 Task: Send an email with the signature Emma Green with the subject 'Request for a new project' and the message 'I am sorry for any inconvenience this may have caused and will work to resolve the issue promptly.' from softage.1@softage.net to softage.3@softage.net and softage.4@softage.net with an attached document Feasibility_assessment.pdf
Action: Key pressed n
Screenshot: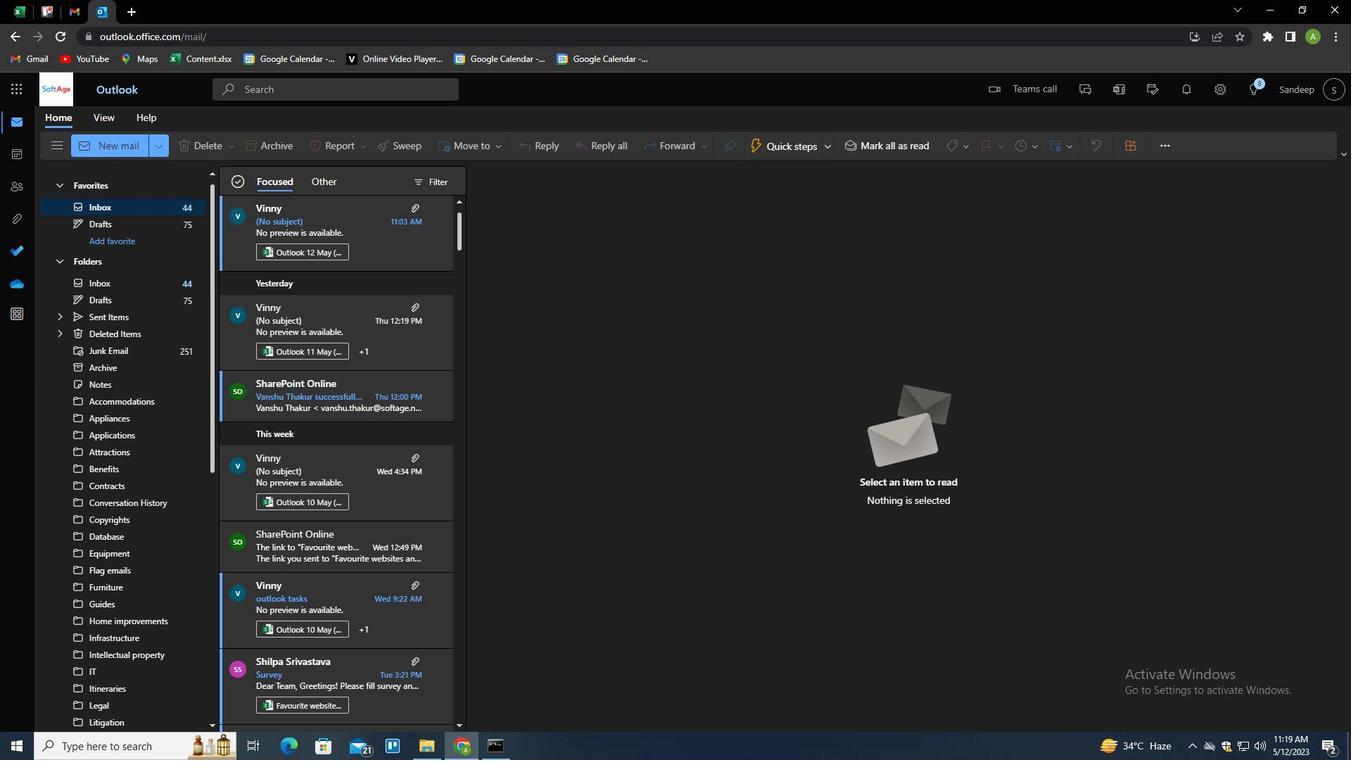 
Action: Mouse moved to (944, 142)
Screenshot: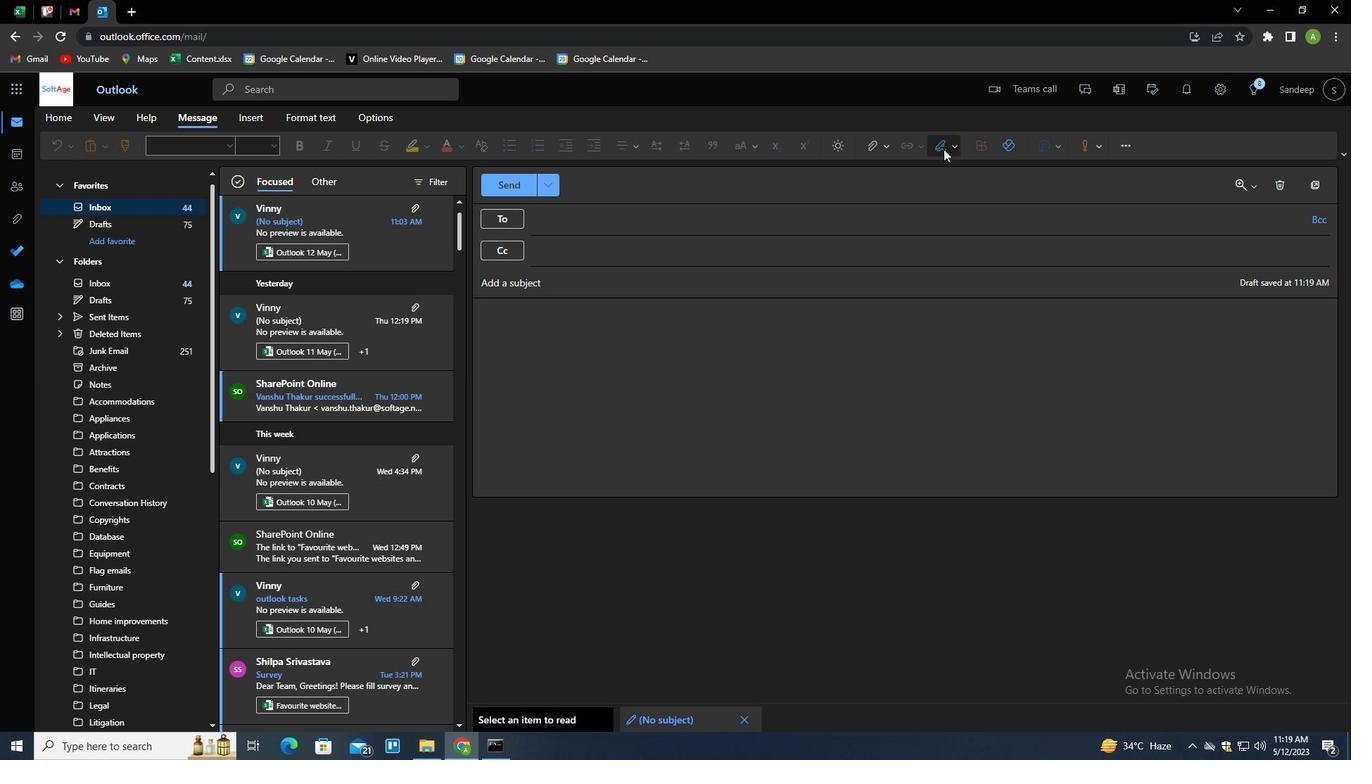 
Action: Mouse pressed left at (944, 142)
Screenshot: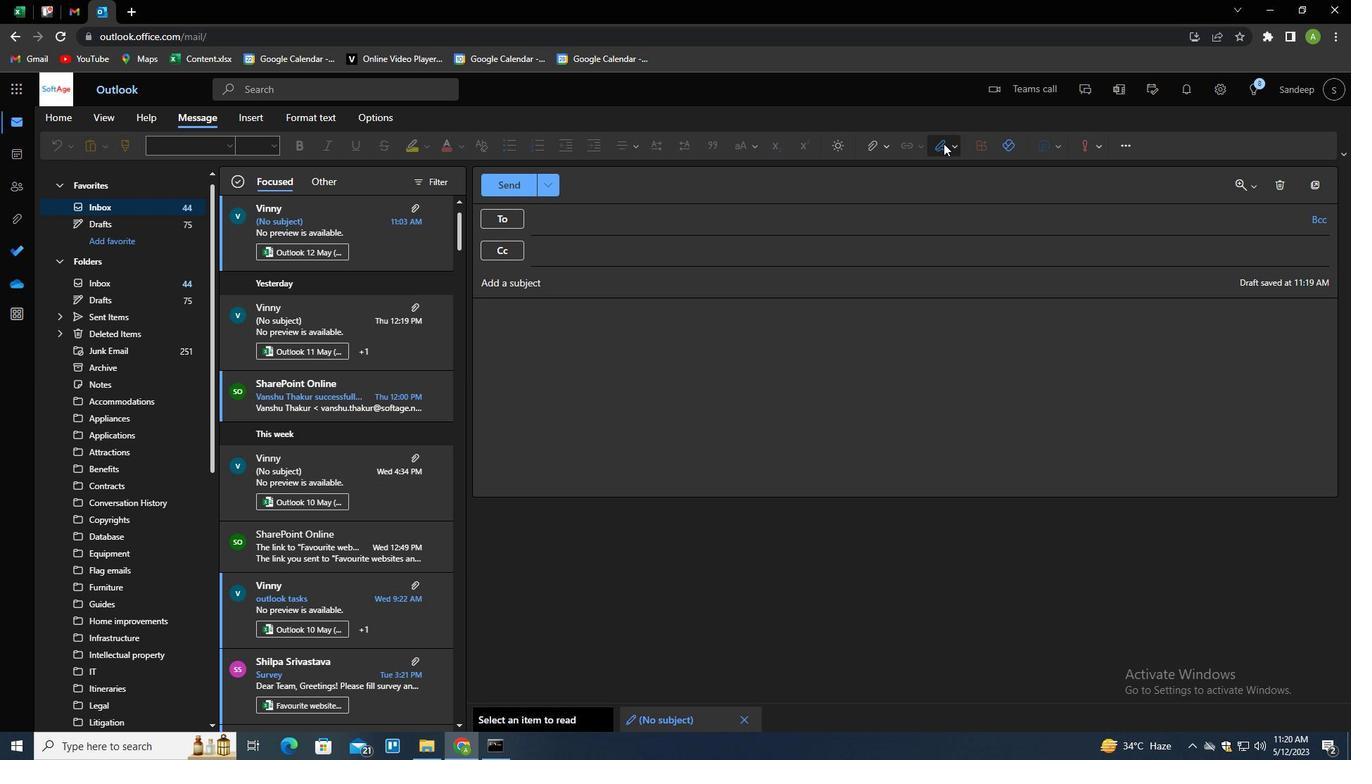 
Action: Mouse moved to (930, 200)
Screenshot: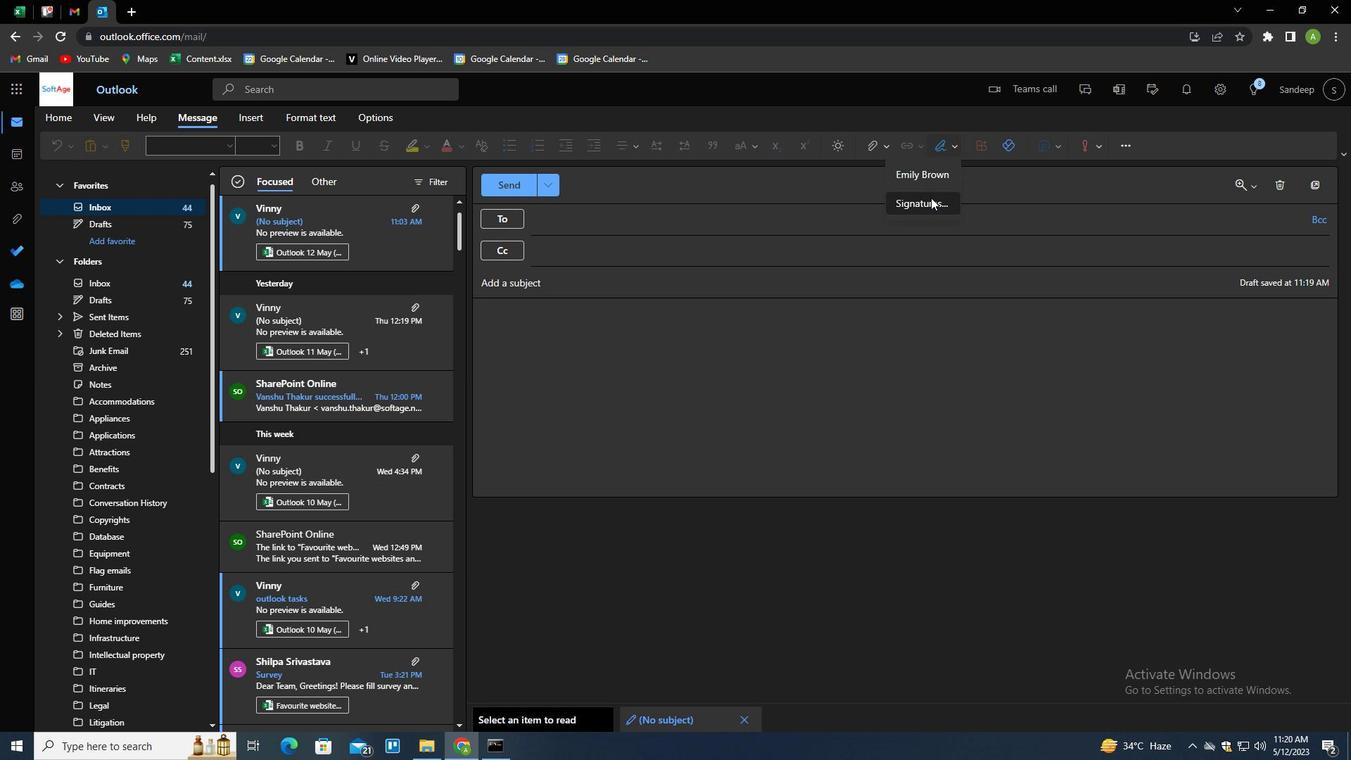 
Action: Mouse pressed left at (930, 200)
Screenshot: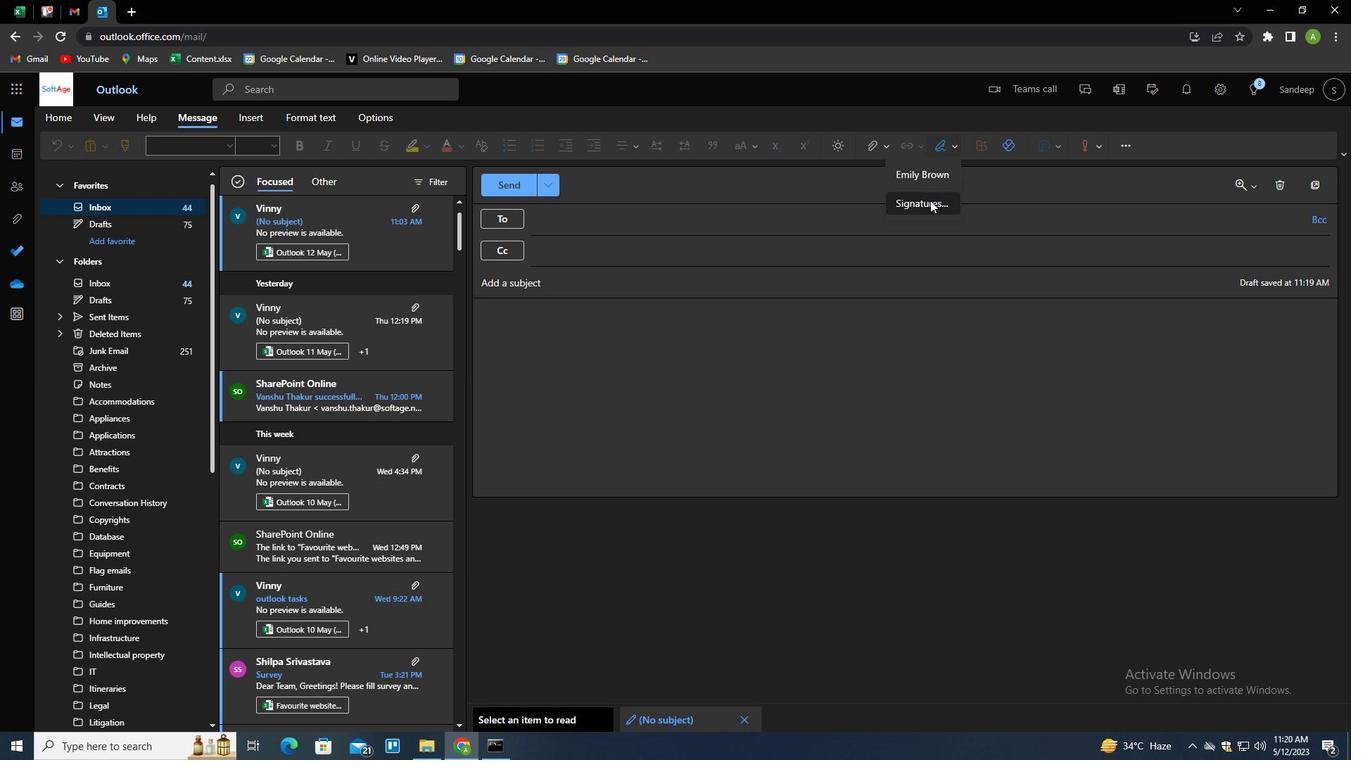 
Action: Mouse moved to (938, 254)
Screenshot: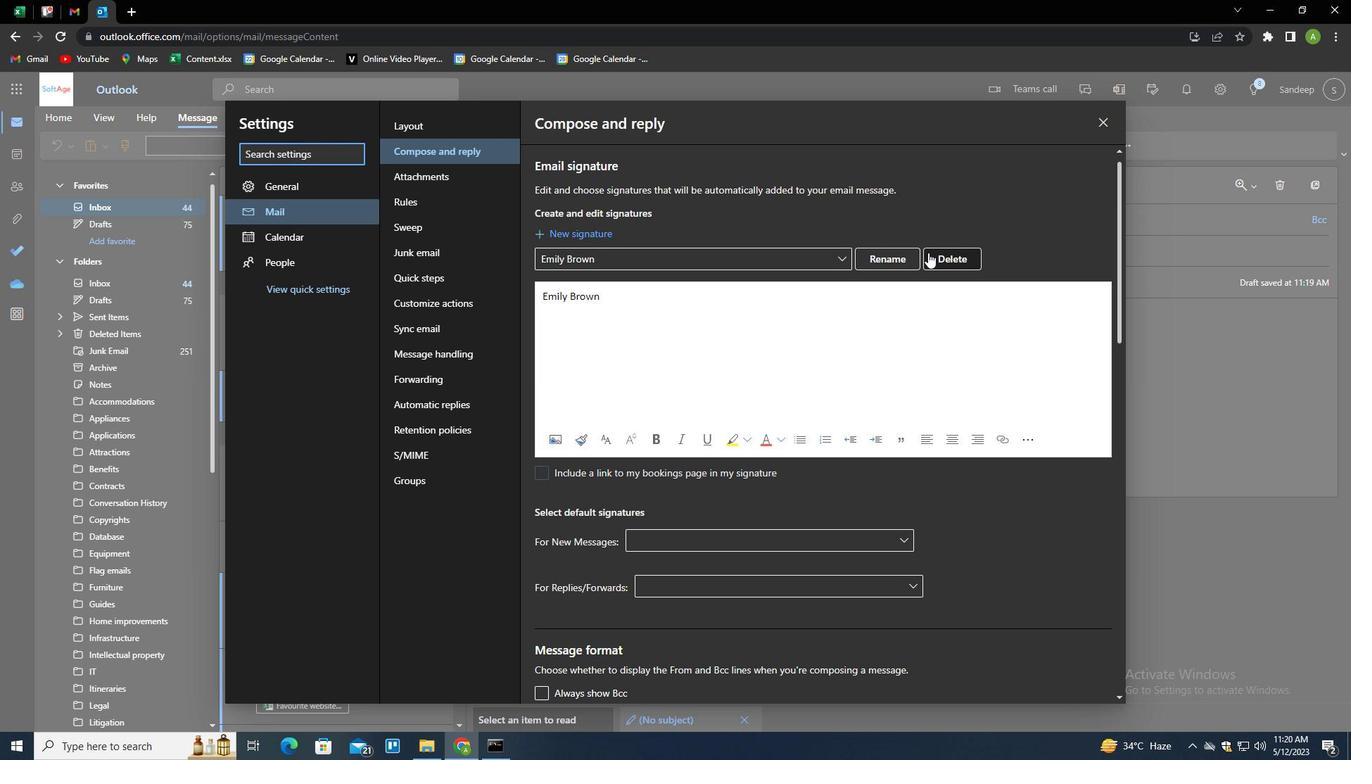 
Action: Mouse pressed left at (938, 254)
Screenshot: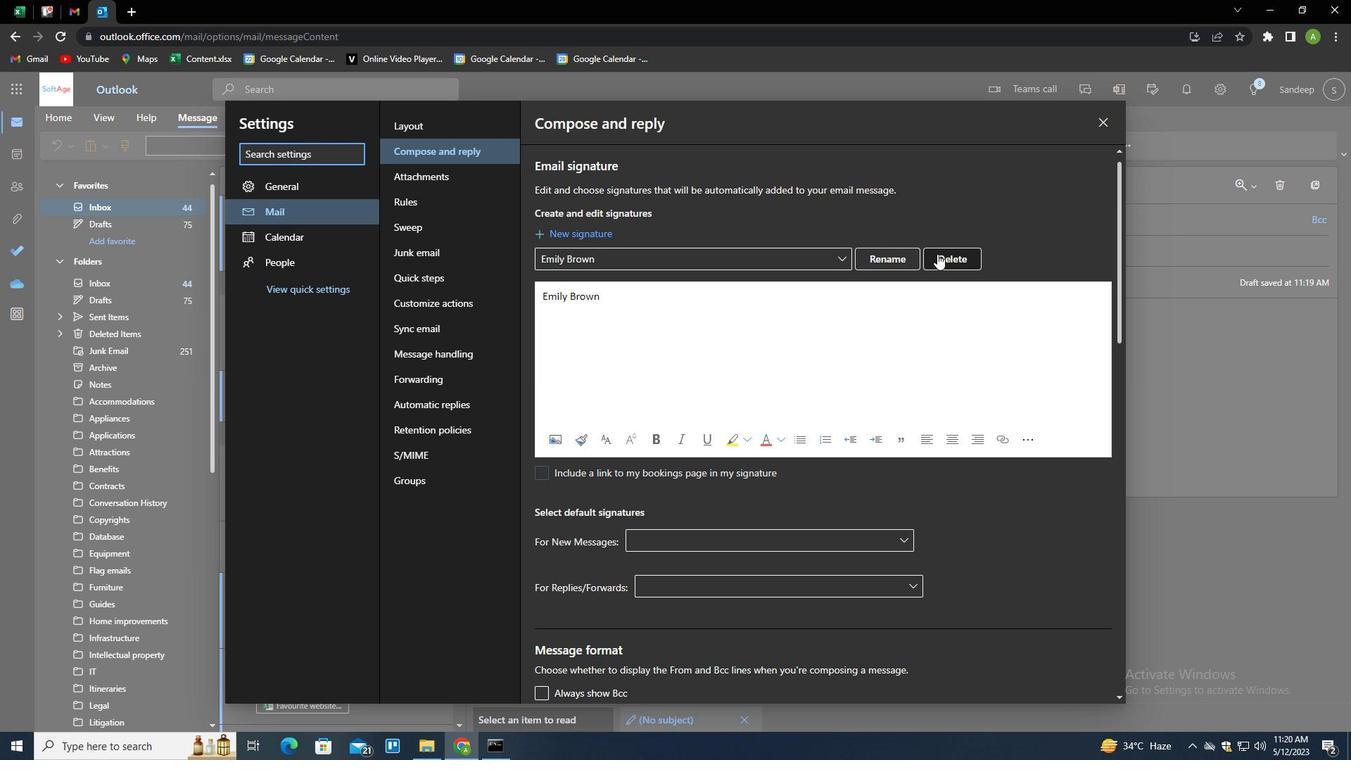 
Action: Mouse moved to (914, 261)
Screenshot: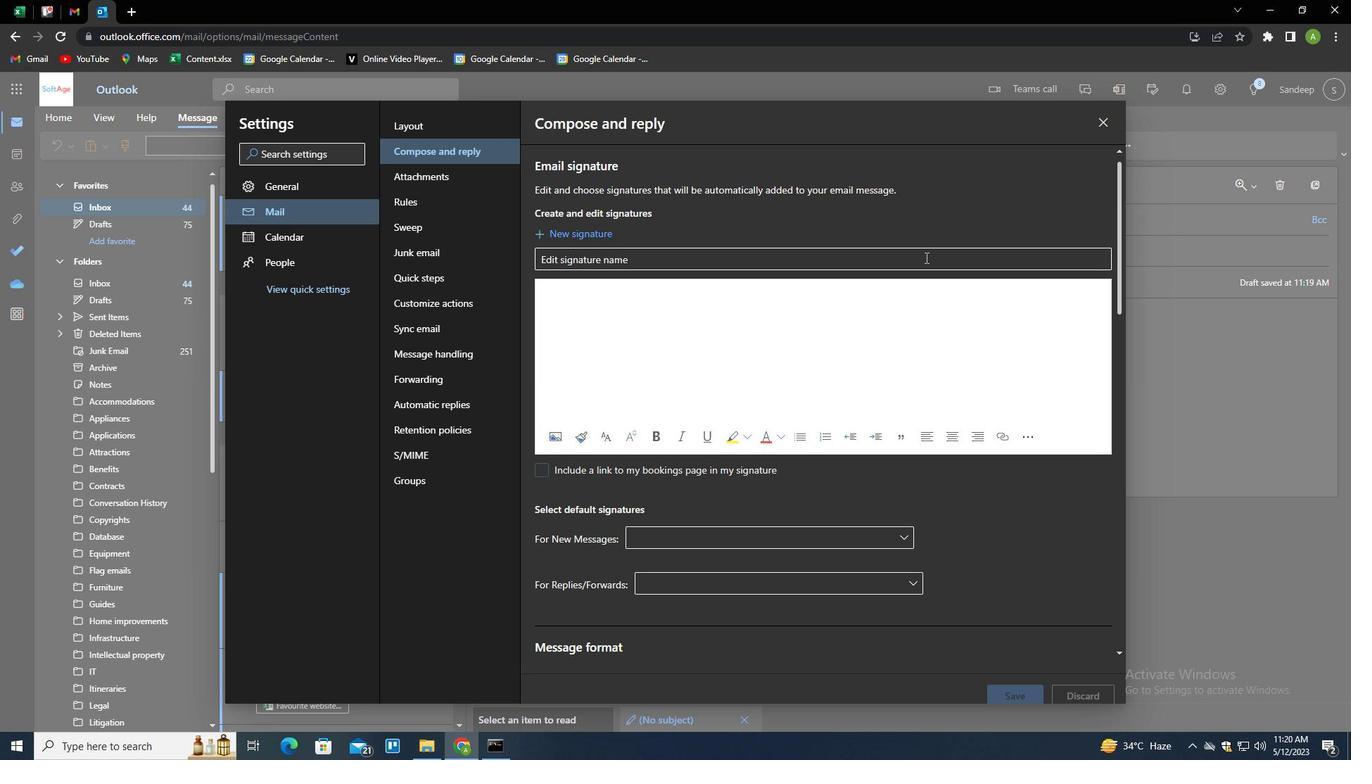 
Action: Mouse pressed left at (914, 261)
Screenshot: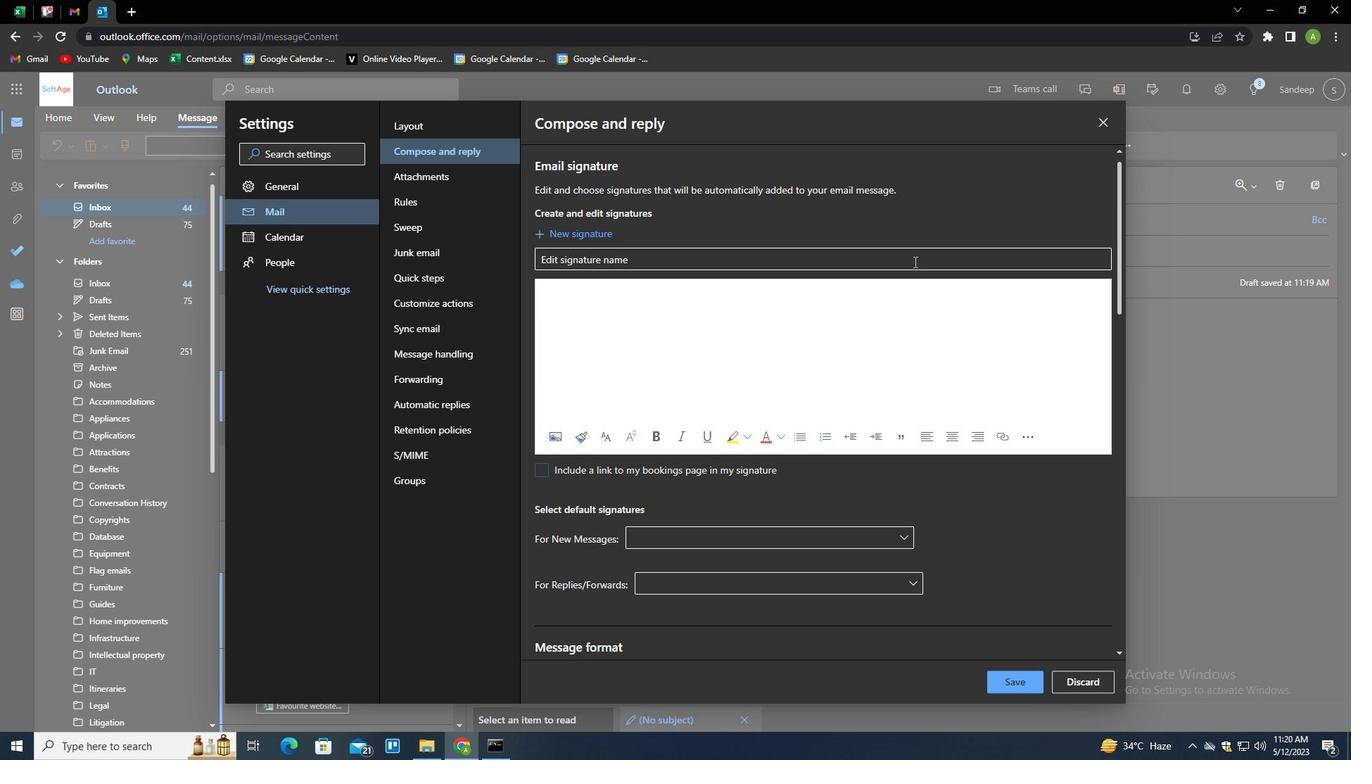 
Action: Key pressed <Key.shift>EMMA<Key.space><Key.shift>GREEN<Key.tab><Key.shift><Key.shift><Key.shift><Key.shift><Key.shift><Key.shift><Key.shift><Key.shift>EMMA<Key.space><Key.shift><Key.shift><Key.shift><Key.shift><Key.shift><Key.shift><Key.shift><Key.shift>GREEN
Screenshot: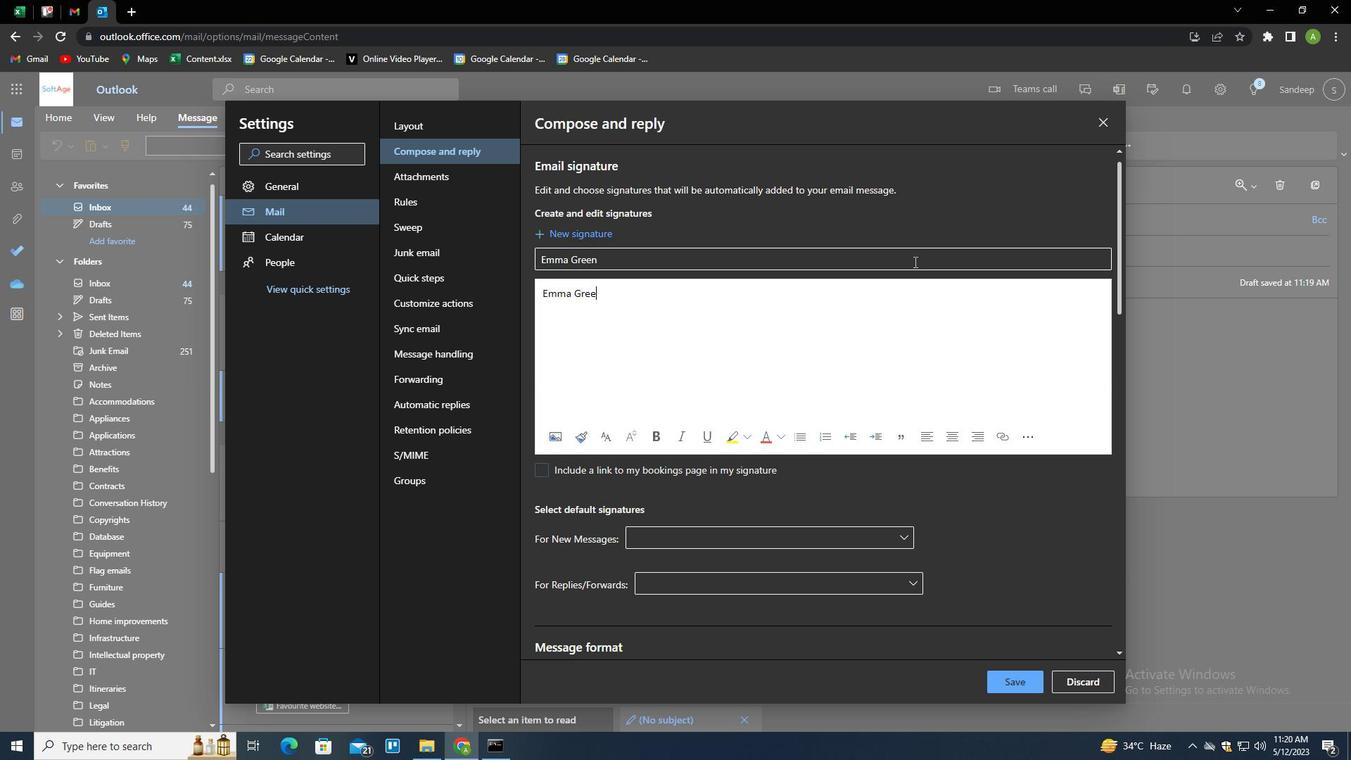 
Action: Mouse moved to (1018, 684)
Screenshot: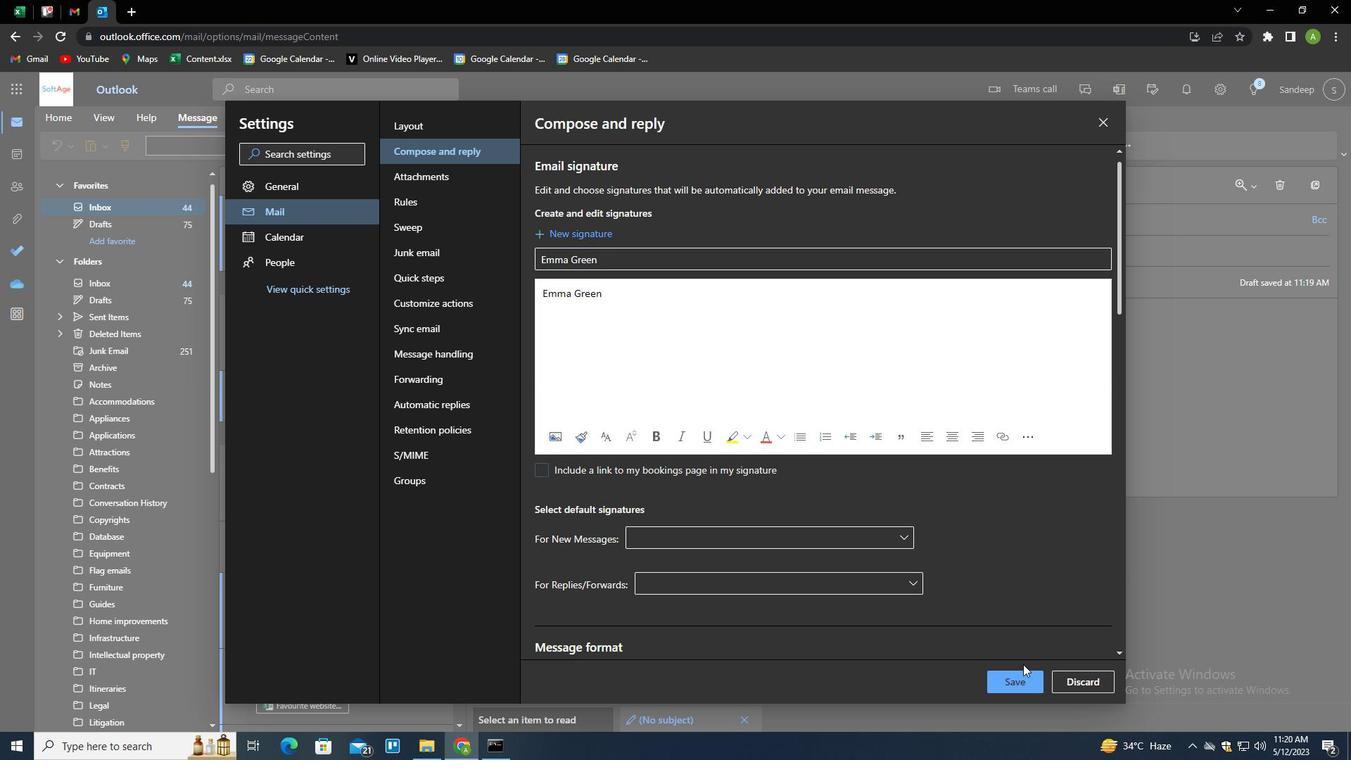 
Action: Mouse pressed left at (1018, 684)
Screenshot: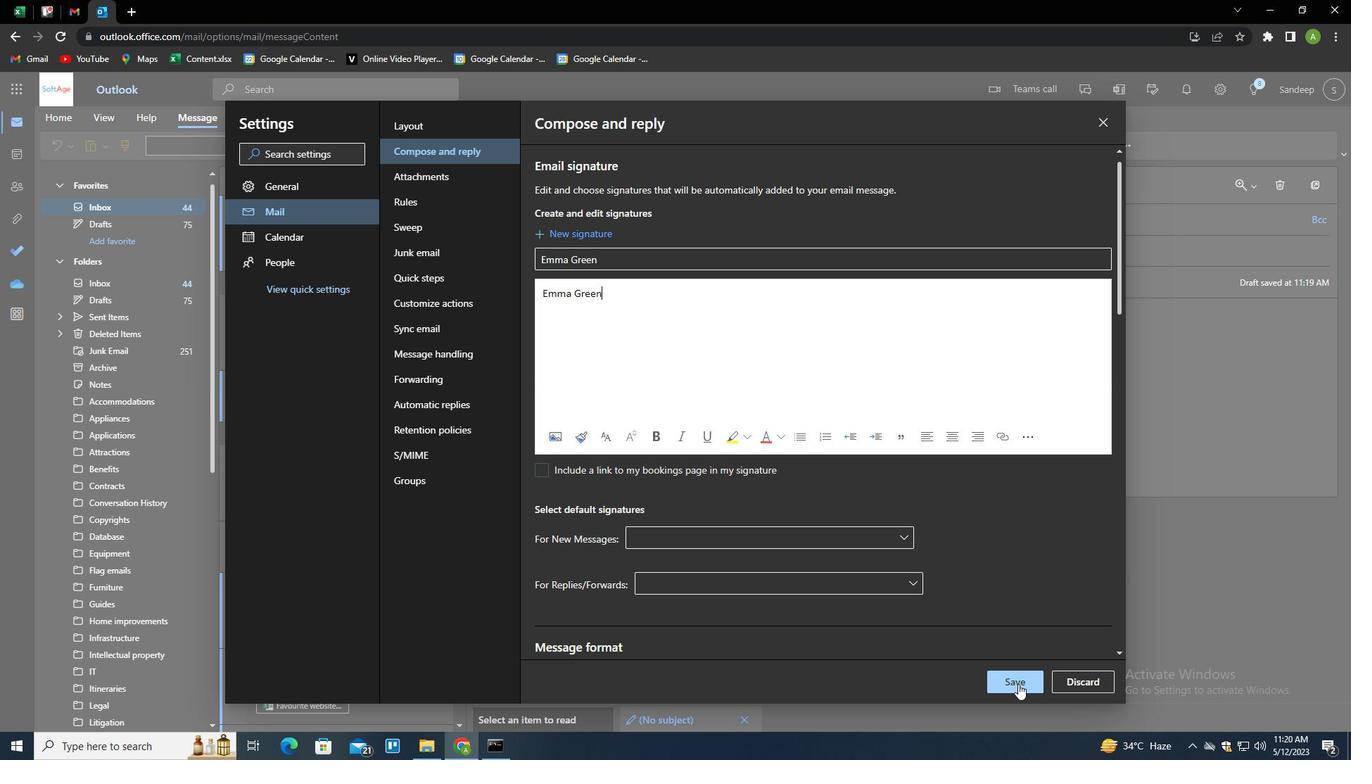 
Action: Mouse moved to (1206, 442)
Screenshot: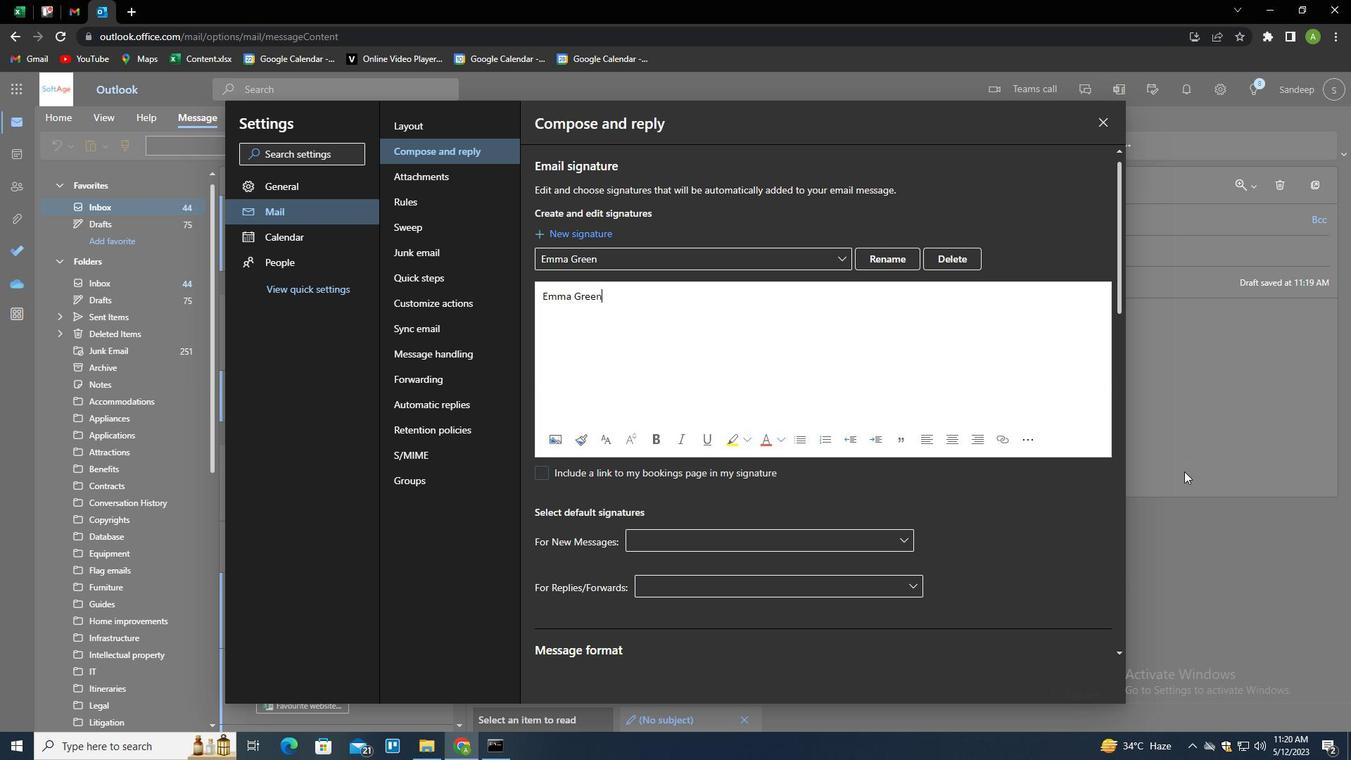 
Action: Mouse pressed left at (1206, 442)
Screenshot: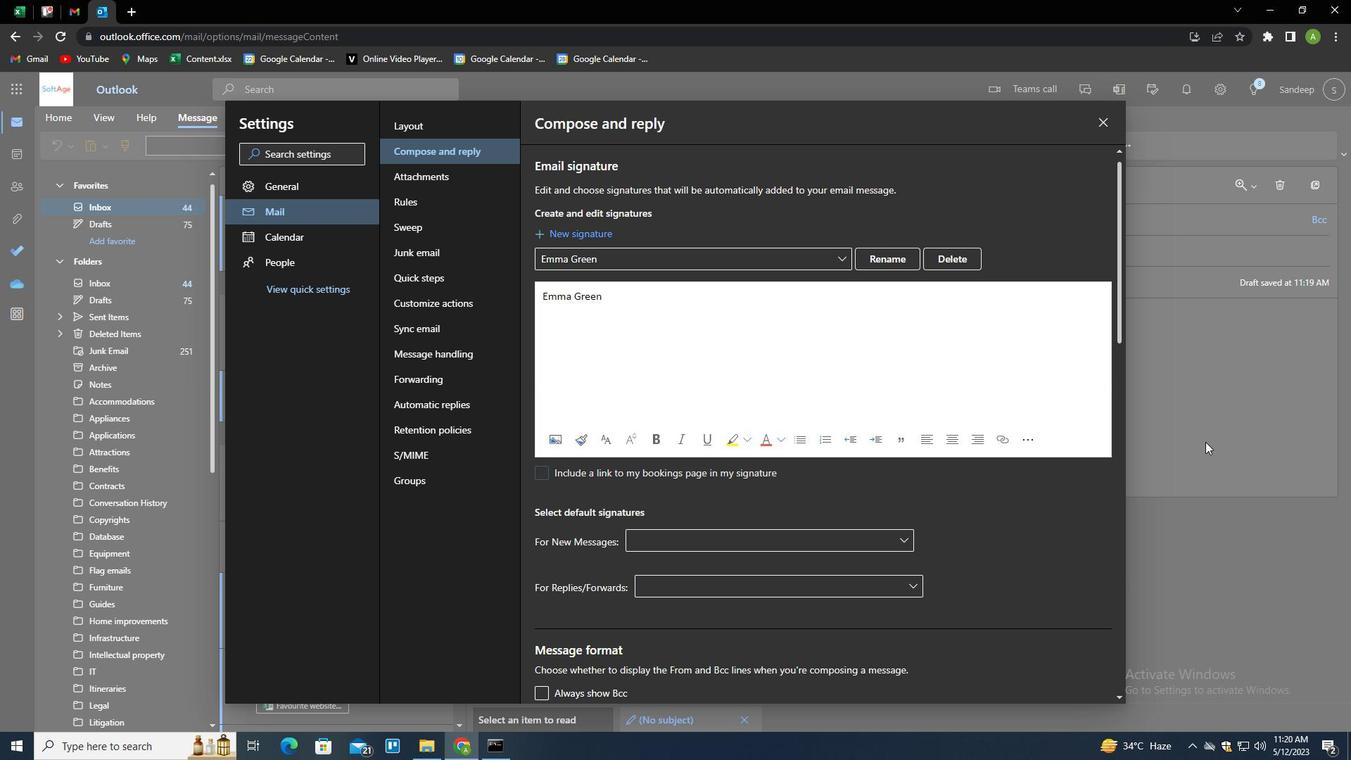 
Action: Mouse moved to (950, 154)
Screenshot: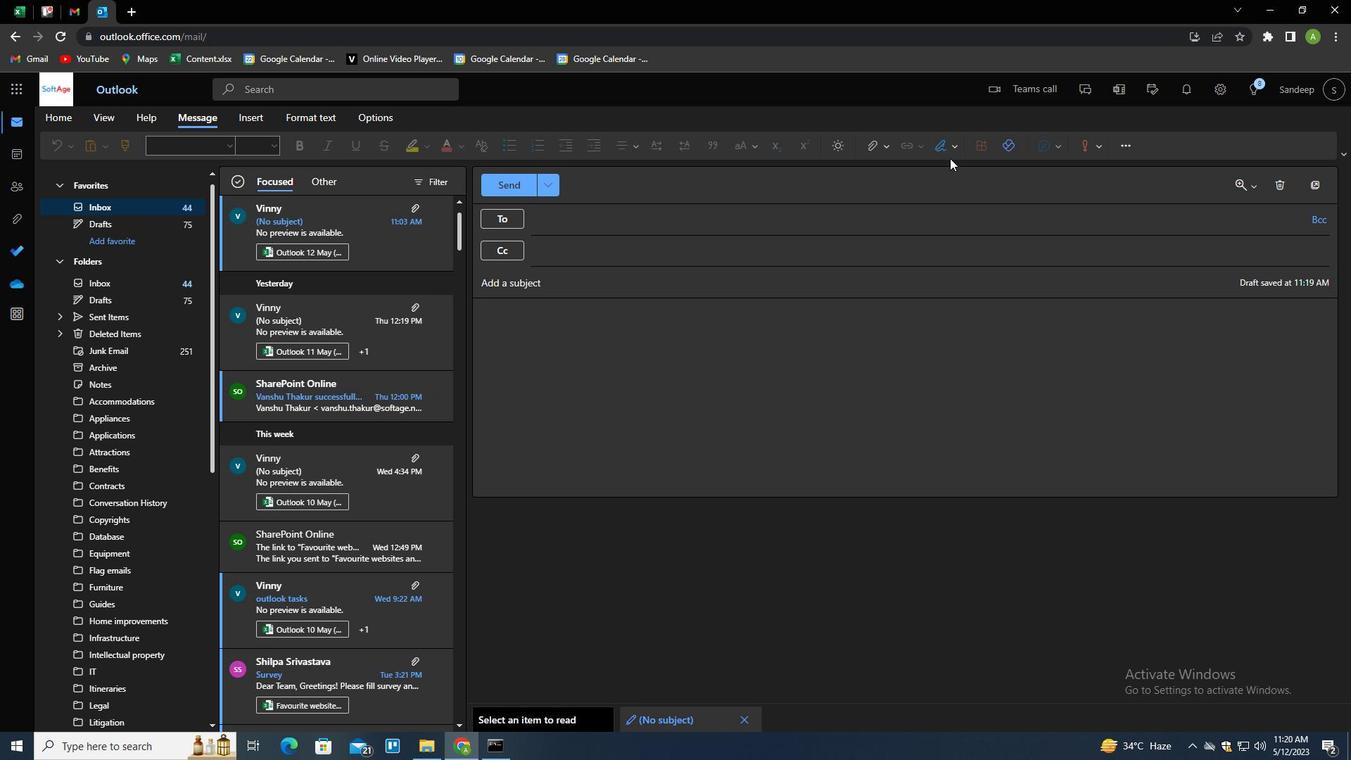 
Action: Mouse pressed left at (950, 154)
Screenshot: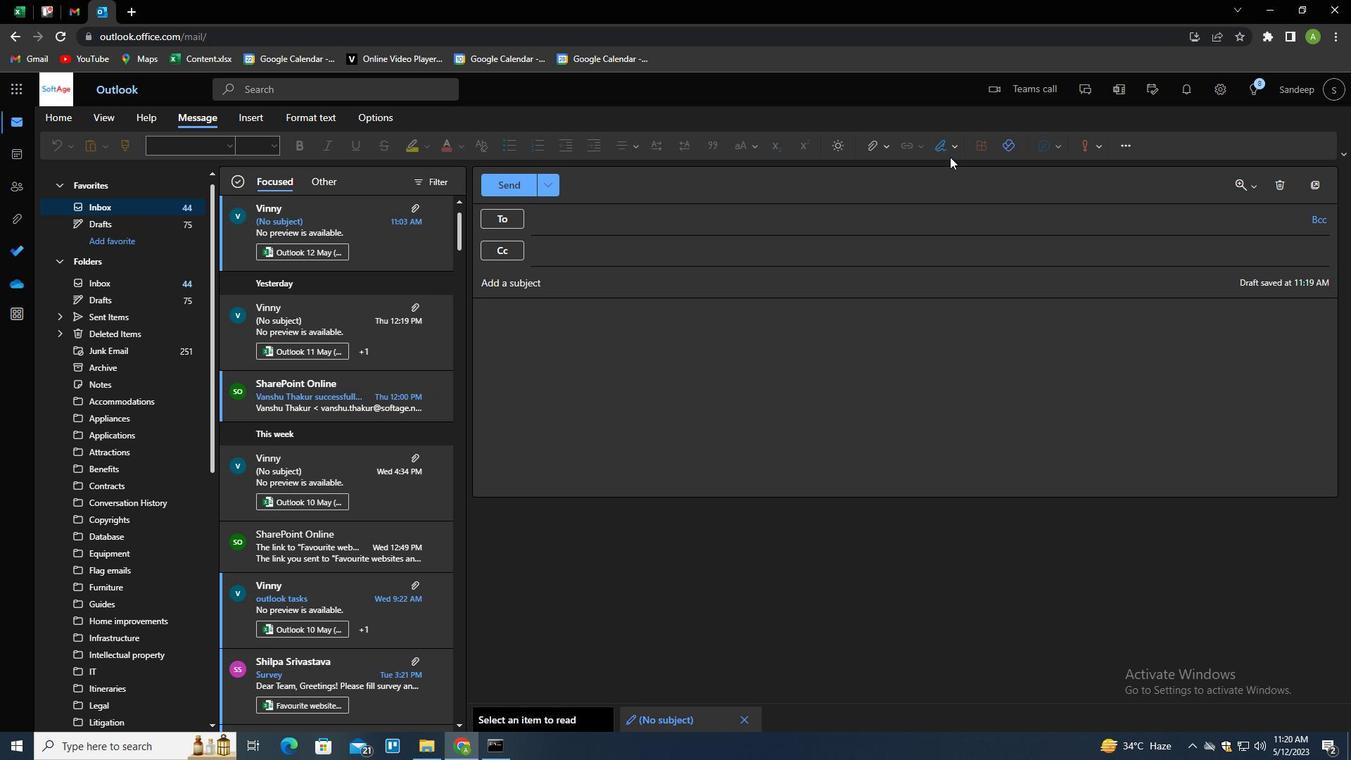
Action: Mouse moved to (941, 174)
Screenshot: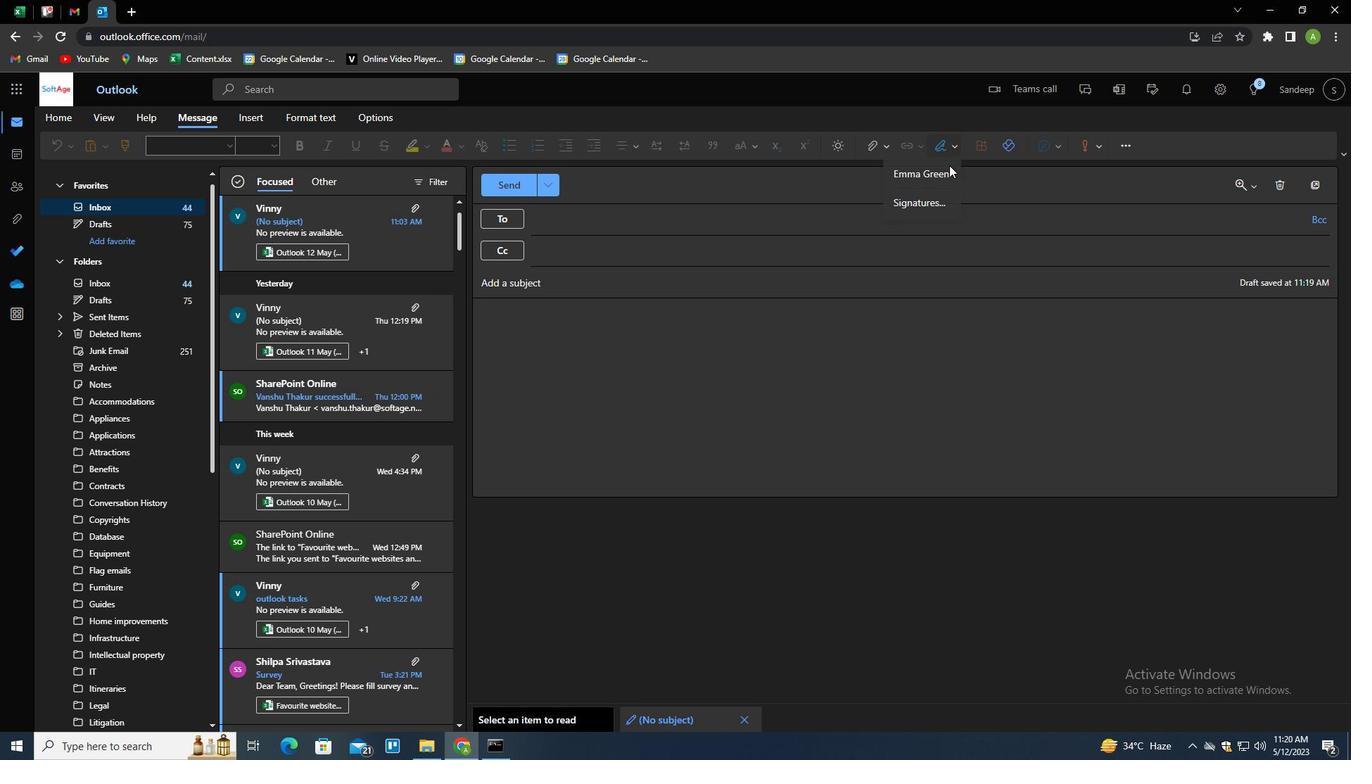 
Action: Mouse pressed left at (941, 174)
Screenshot: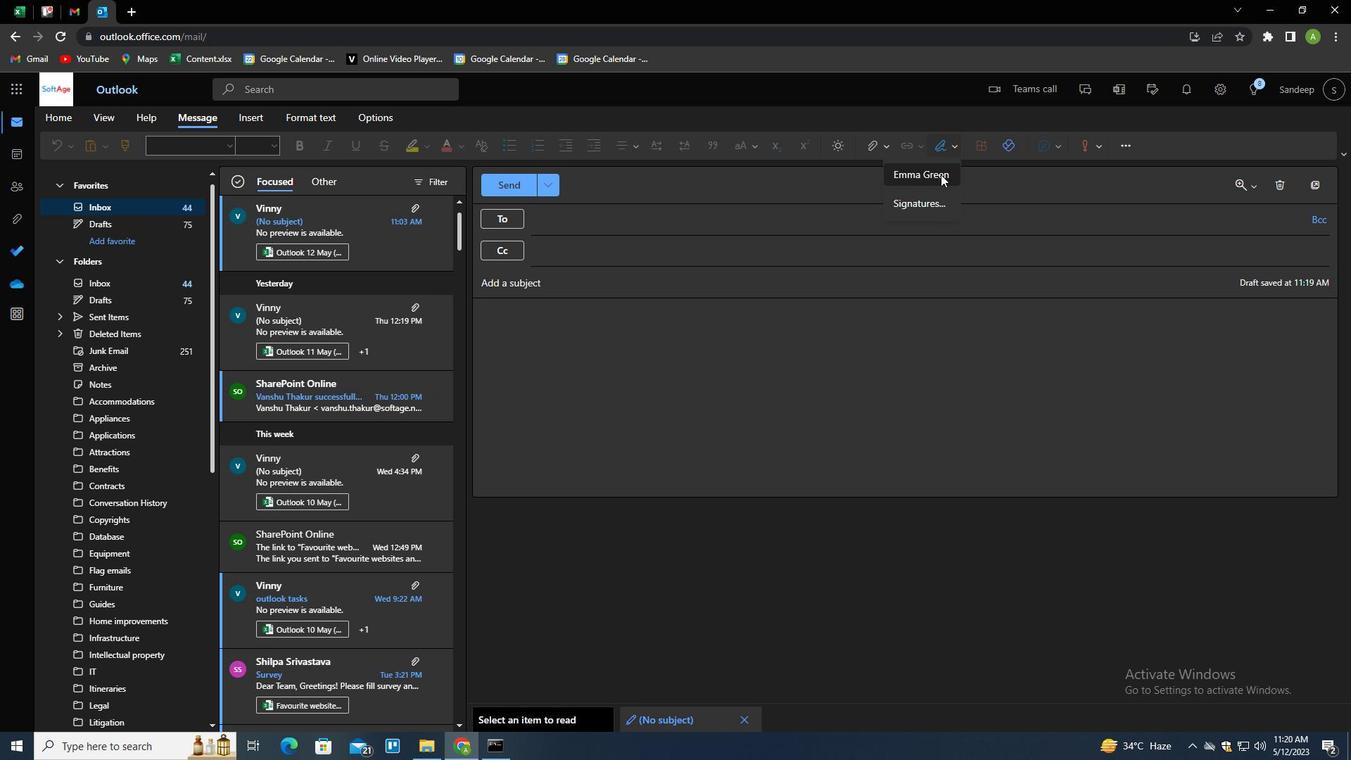 
Action: Mouse moved to (664, 277)
Screenshot: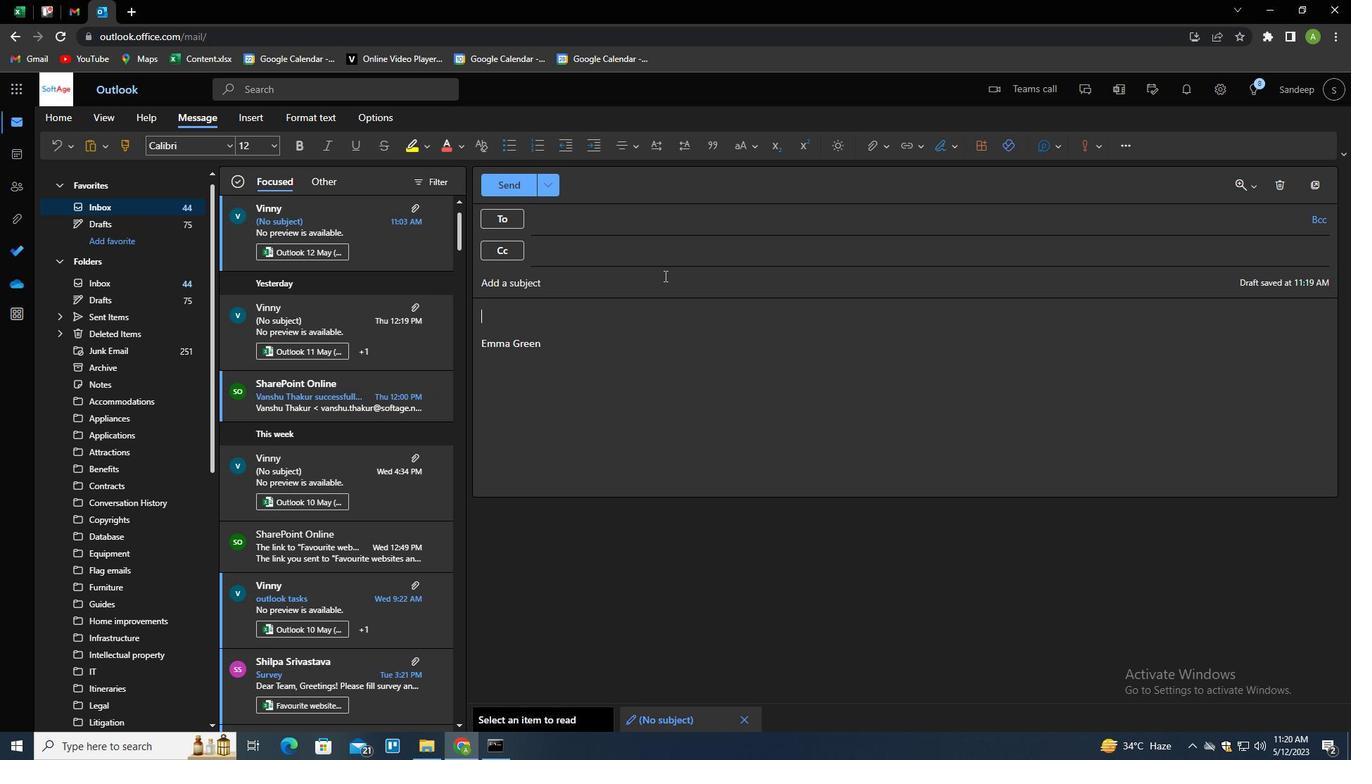 
Action: Mouse pressed left at (664, 277)
Screenshot: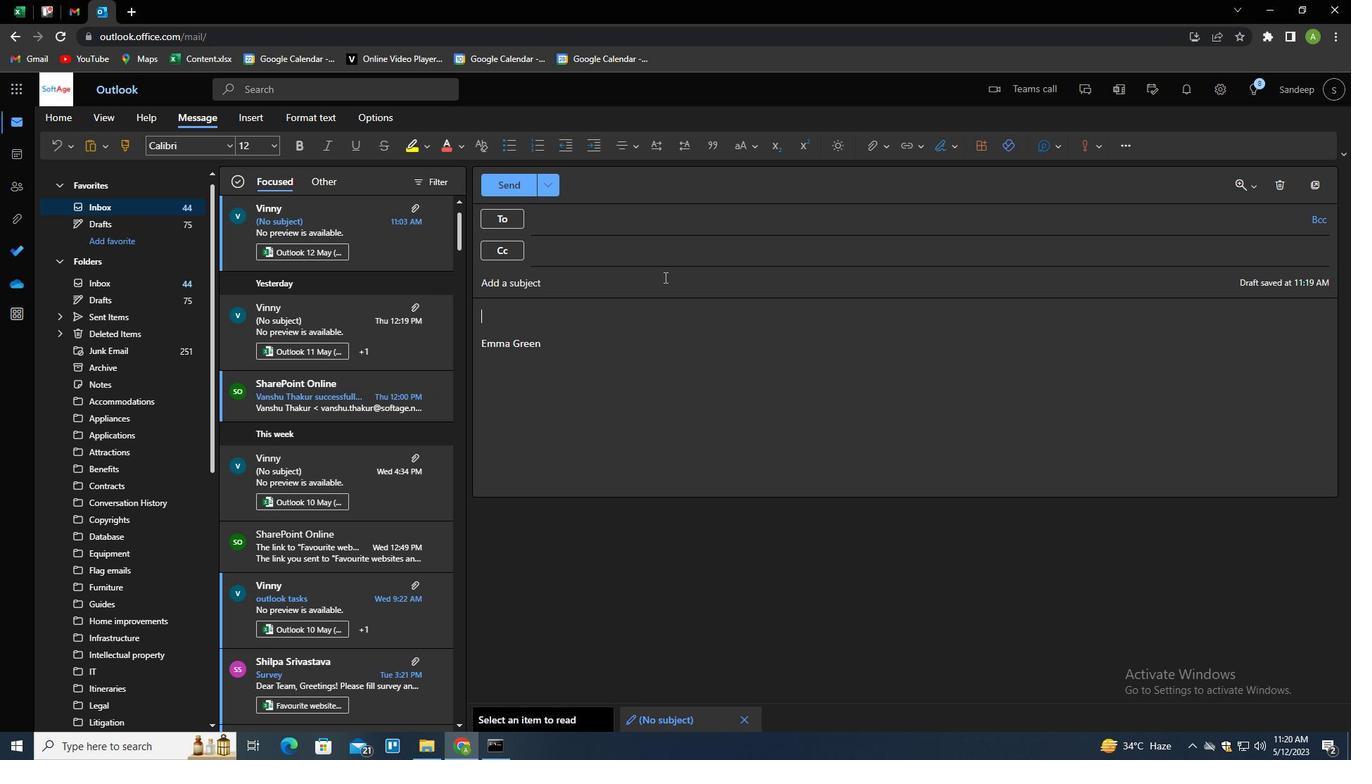 
Action: Key pressed <Key.shift>REQUEST<Key.space>FOR<Key.space>AN<Key.backspace><Key.space>NEW<Key.space>PROJECT<Key.tab><Key.shift>I<Key.space><Key.shift>AM<Key.space>SORRY<Key.space>FOR<Key.space>ANY<Key.space>INCONVENIENCE<Key.space>THIS<Key.space>MAY<Key.space>HAVE<Key.space>CAUSED<Key.space>AND<Key.space>WILL<Key.space>WORD<Key.backspace>K<Key.space>TO<Key.space>RESOLCE<Key.backspace><Key.backspace>VE<Key.space>THE<Key.space>ISSUE<Key.space>PROMPTLY.
Screenshot: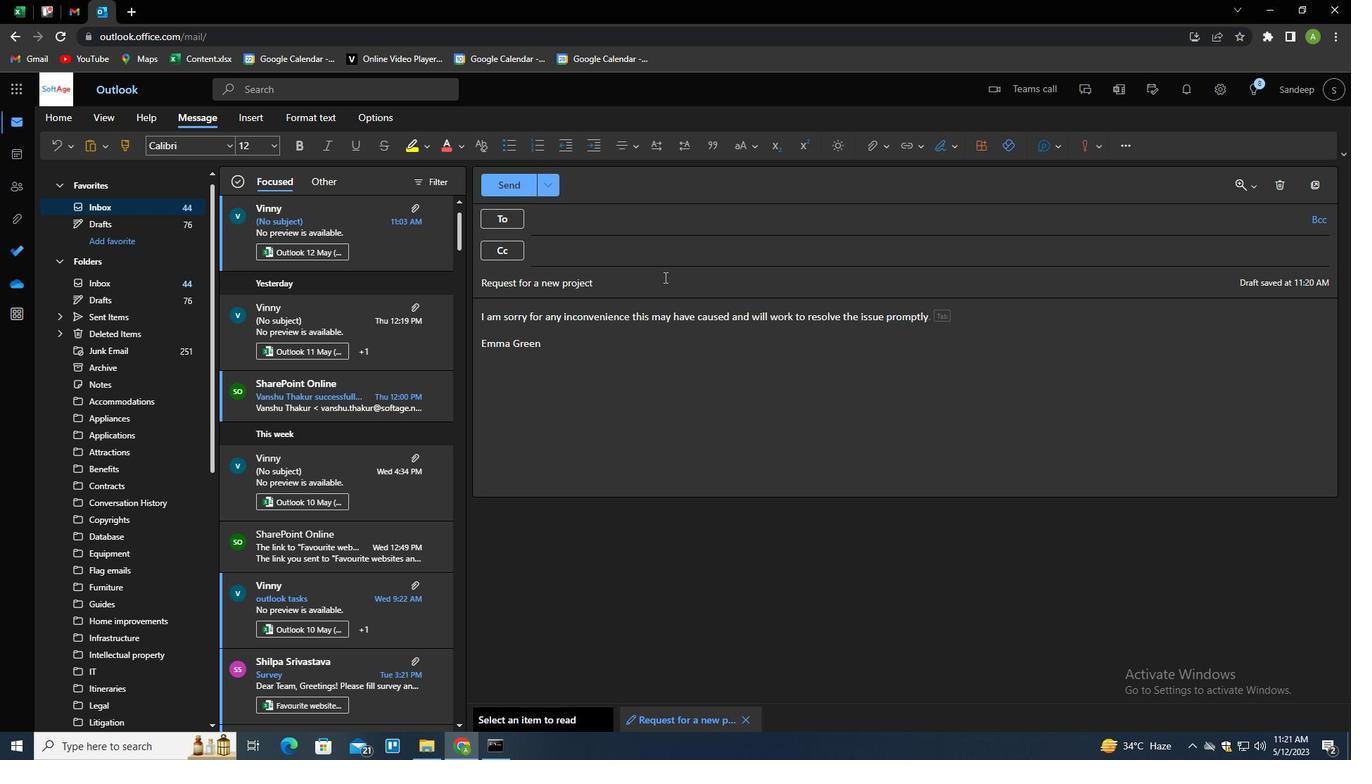 
Action: Mouse moved to (554, 220)
Screenshot: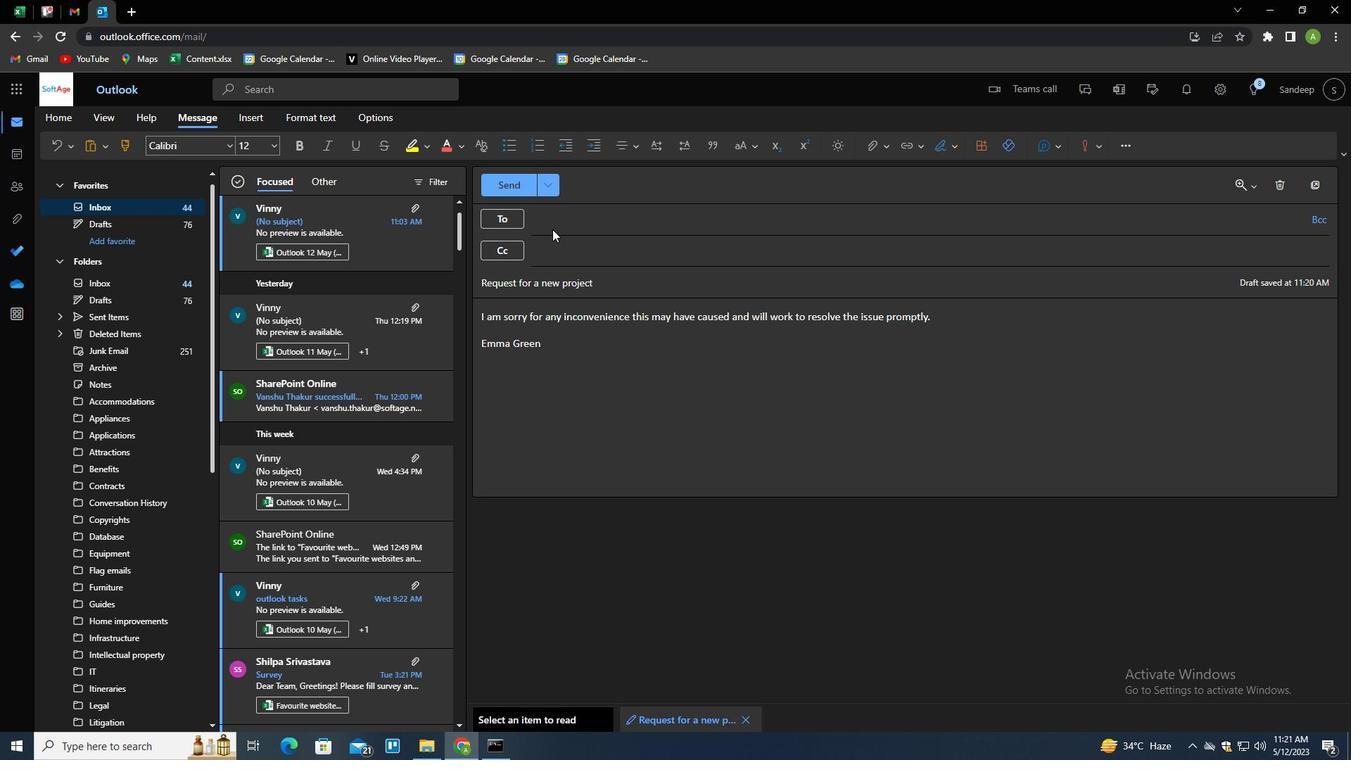 
Action: Mouse pressed left at (554, 220)
Screenshot: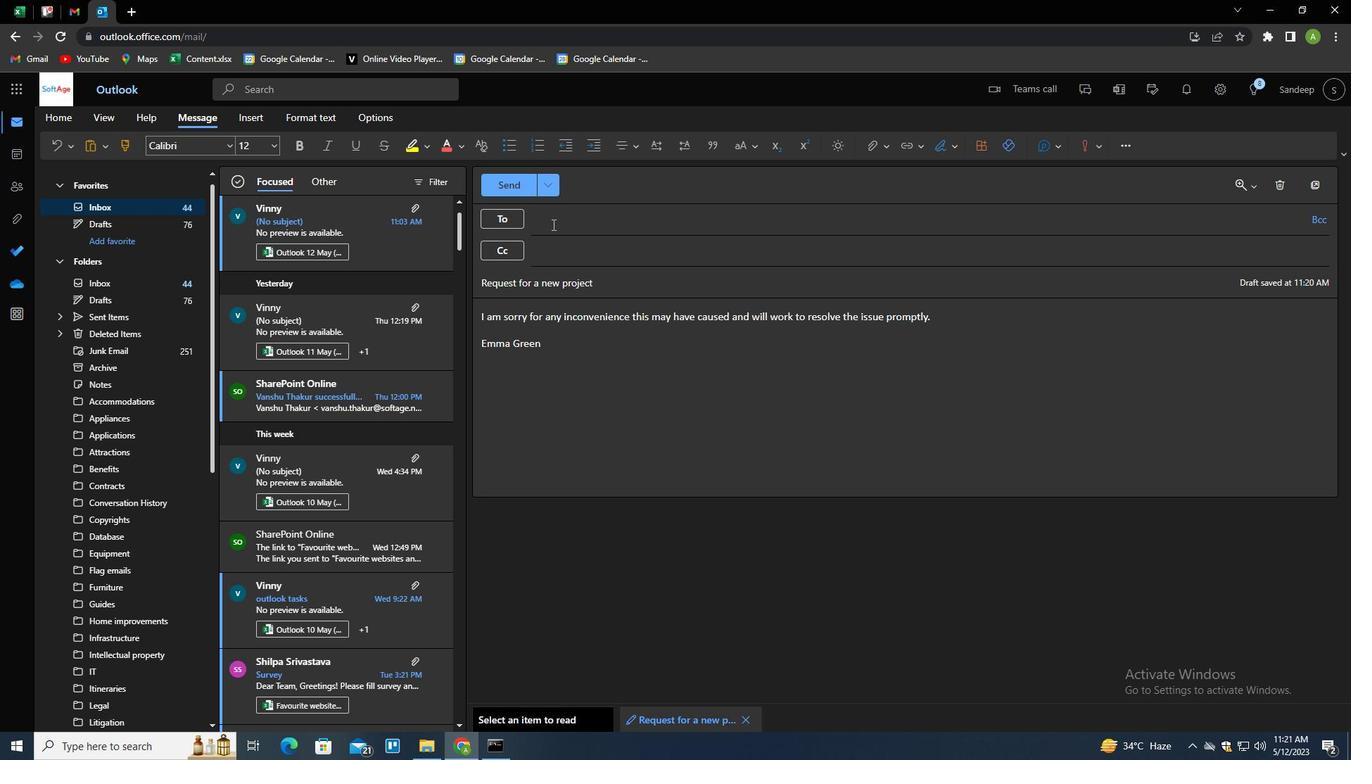 
Action: Key pressed SOFTAGE.<Key.shift><Key.shift><Key.shift><Key.shift><Key.shift><Key.shift><Key.shift><Key.shift><Key.shift><Key.shift><Key.shift><Key.shift><Key.shift><Key.shift><Key.shift><Key.shift><Key.shift><Key.shift><Key.shift><Key.shift><Key.shift><Key.shift><Key.shift><Key.shift><Key.shift><Key.shift><Key.shift><Key.shift><Key.shift><Key.shift><Key.shift><Key.shift><Key.shift><Key.shift><Key.shift><Key.shift><Key.shift><Key.shift><Key.shift><Key.shift><Key.shift><Key.shift><Key.shift><Key.shift><Key.shift>#<Key.backspace>3<Key.shift>@SOFTAGE.NETSF<Key.backspace><Key.backspace><Key.enter>SOFTAGE.<<100>><Key.shift>@SIF<Key.backspace><Key.backspace>OFTAGE.NET<Key.enter>
Screenshot: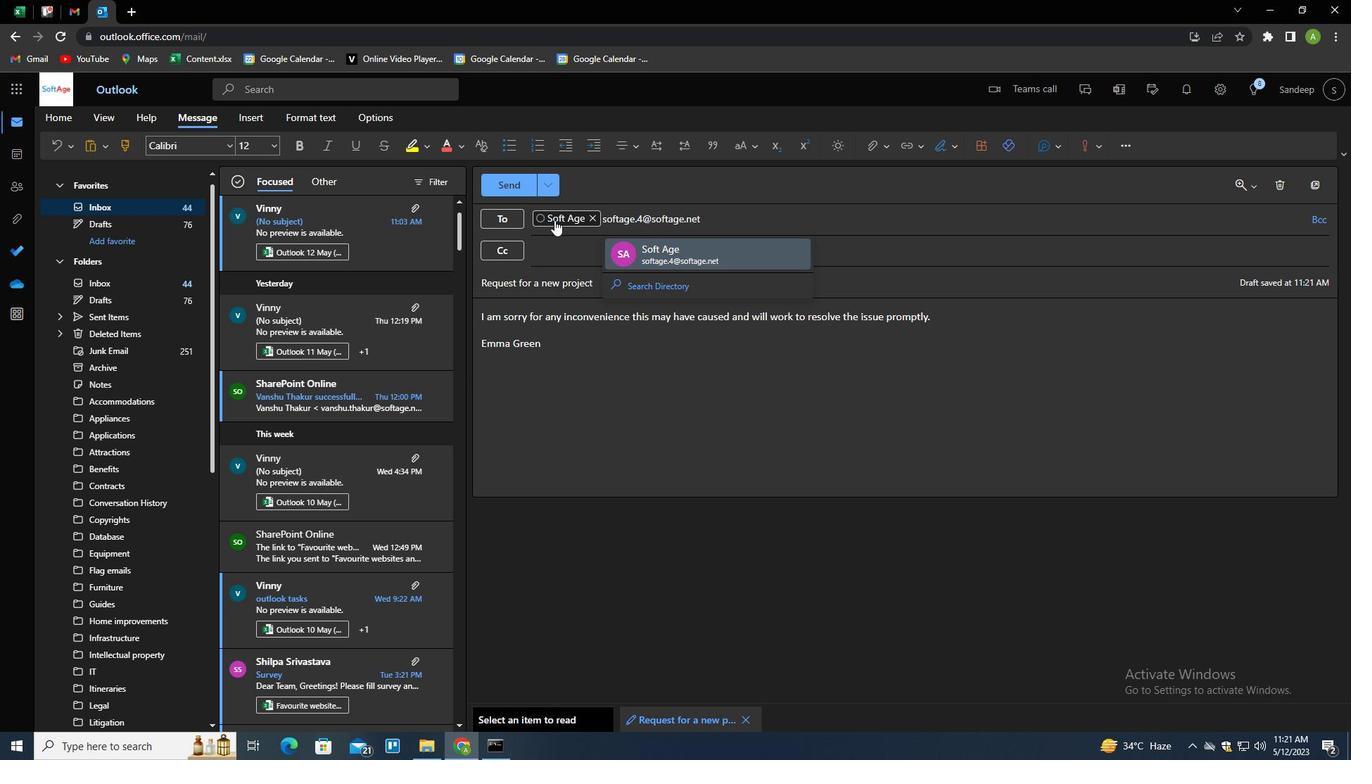 
Action: Mouse moved to (878, 149)
Screenshot: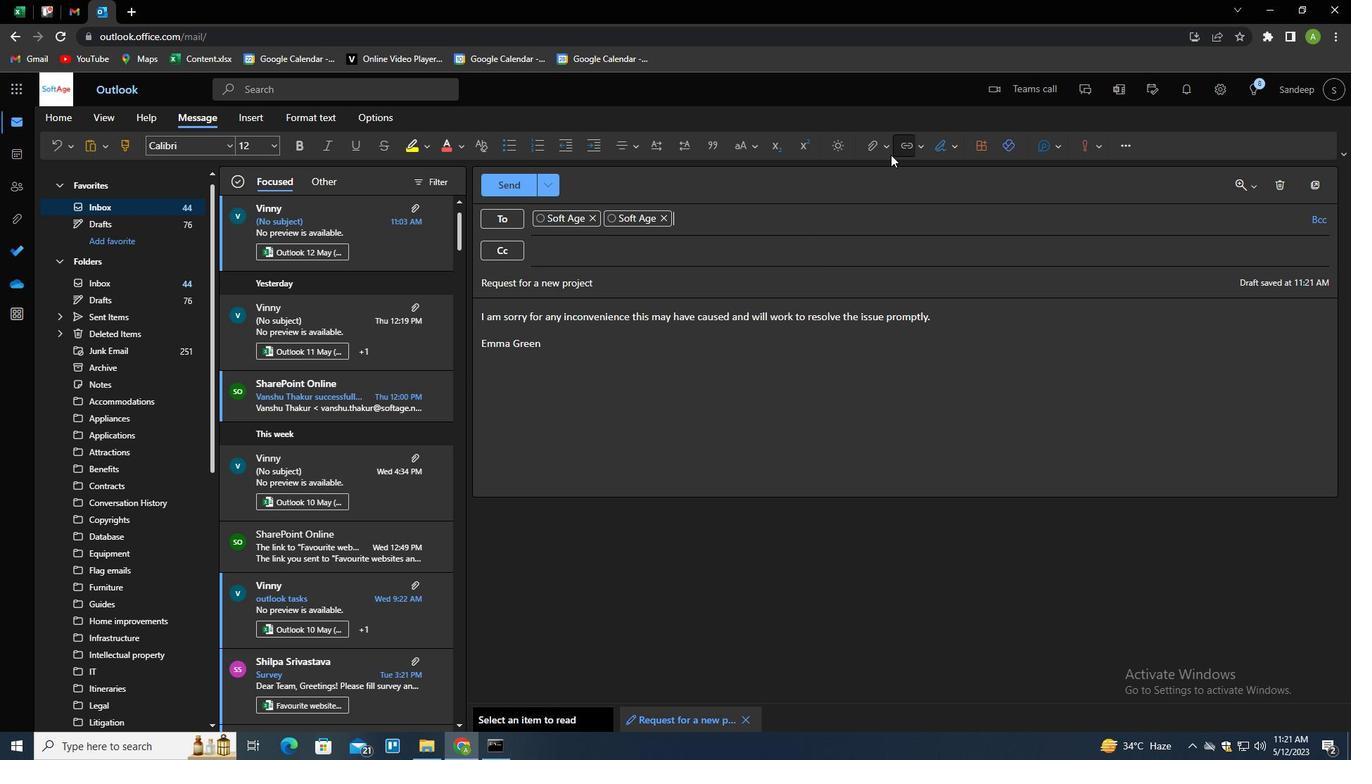 
Action: Mouse pressed left at (878, 149)
Screenshot: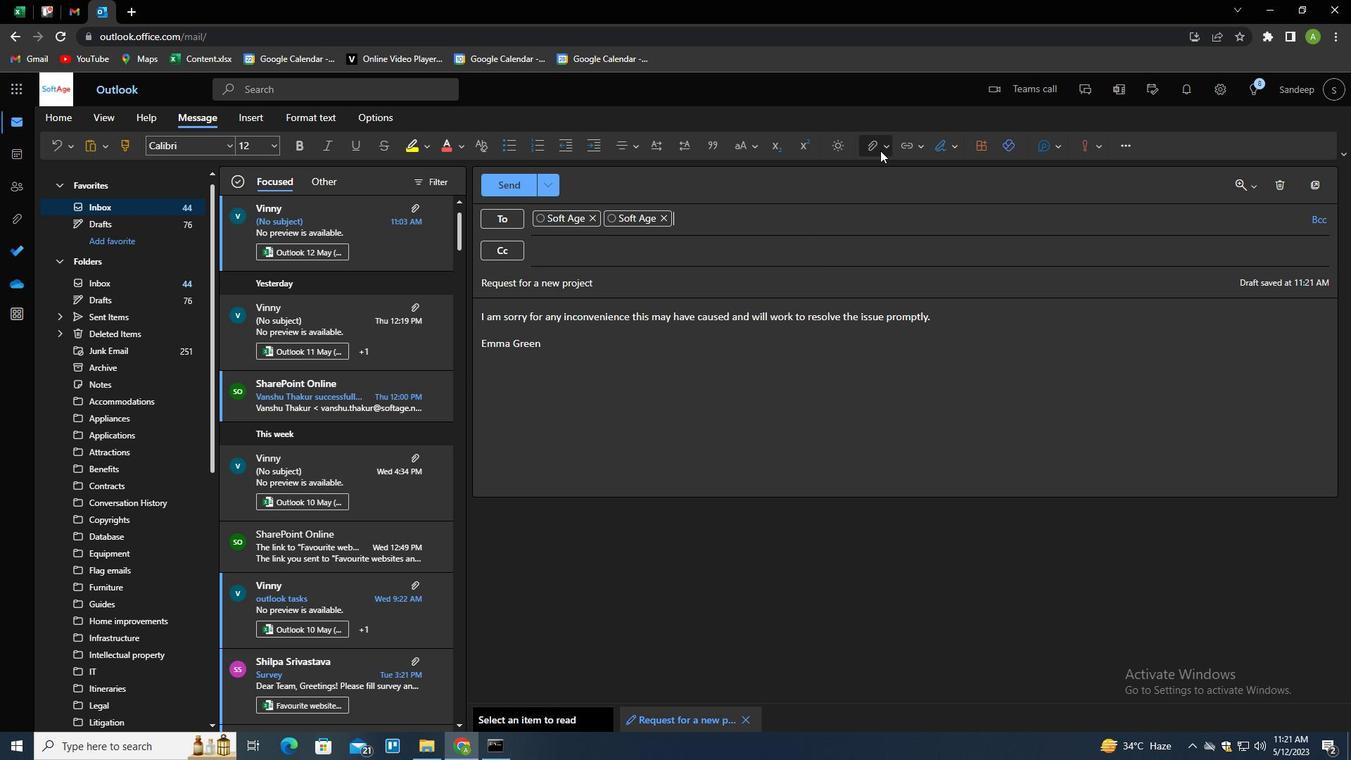 
Action: Mouse moved to (854, 174)
Screenshot: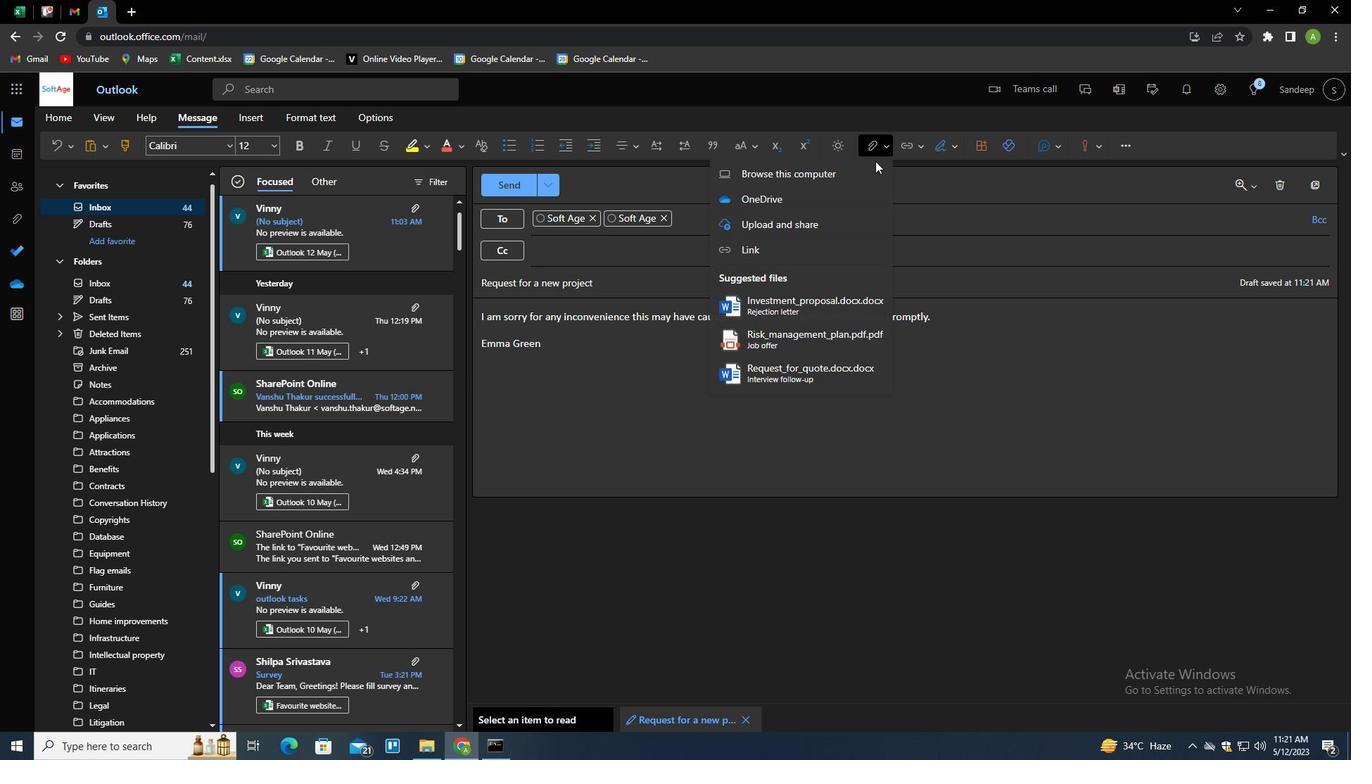 
Action: Mouse pressed left at (854, 174)
Screenshot: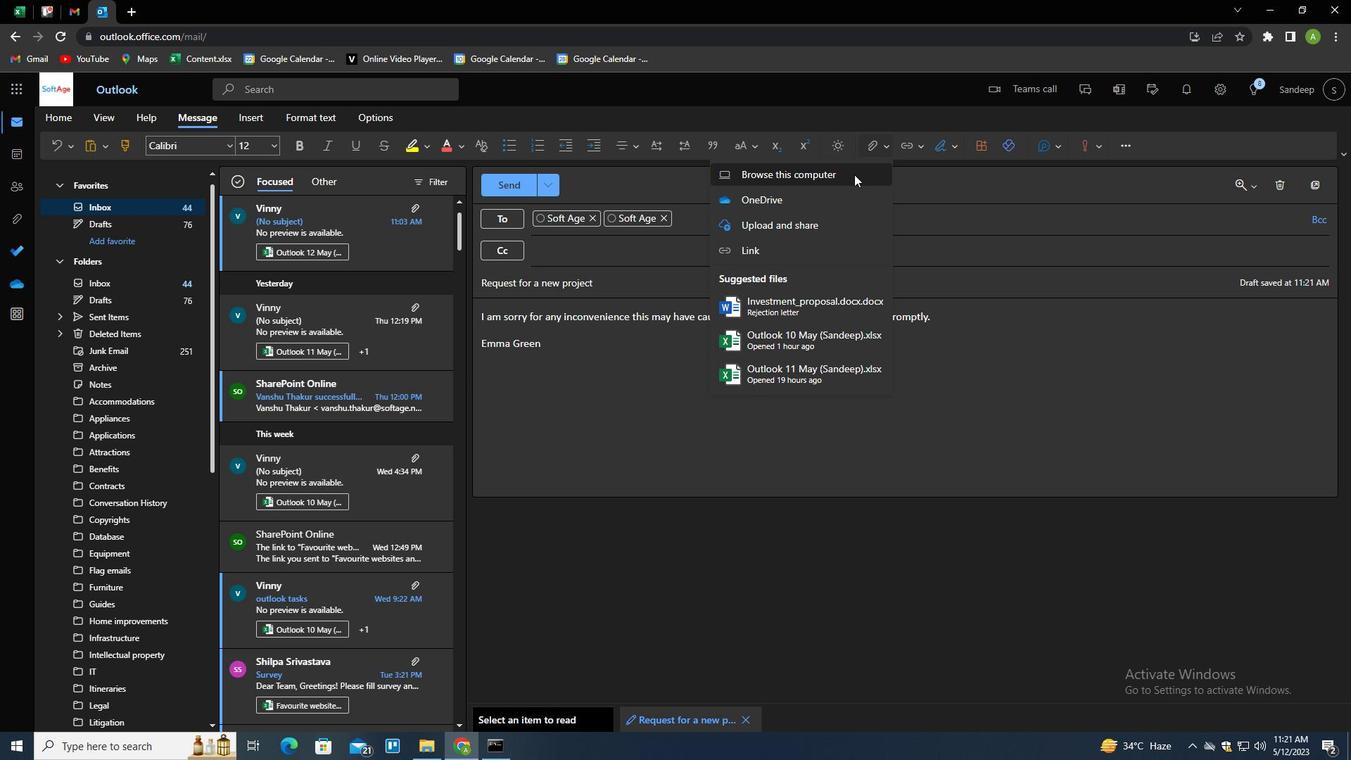 
Action: Mouse moved to (264, 190)
Screenshot: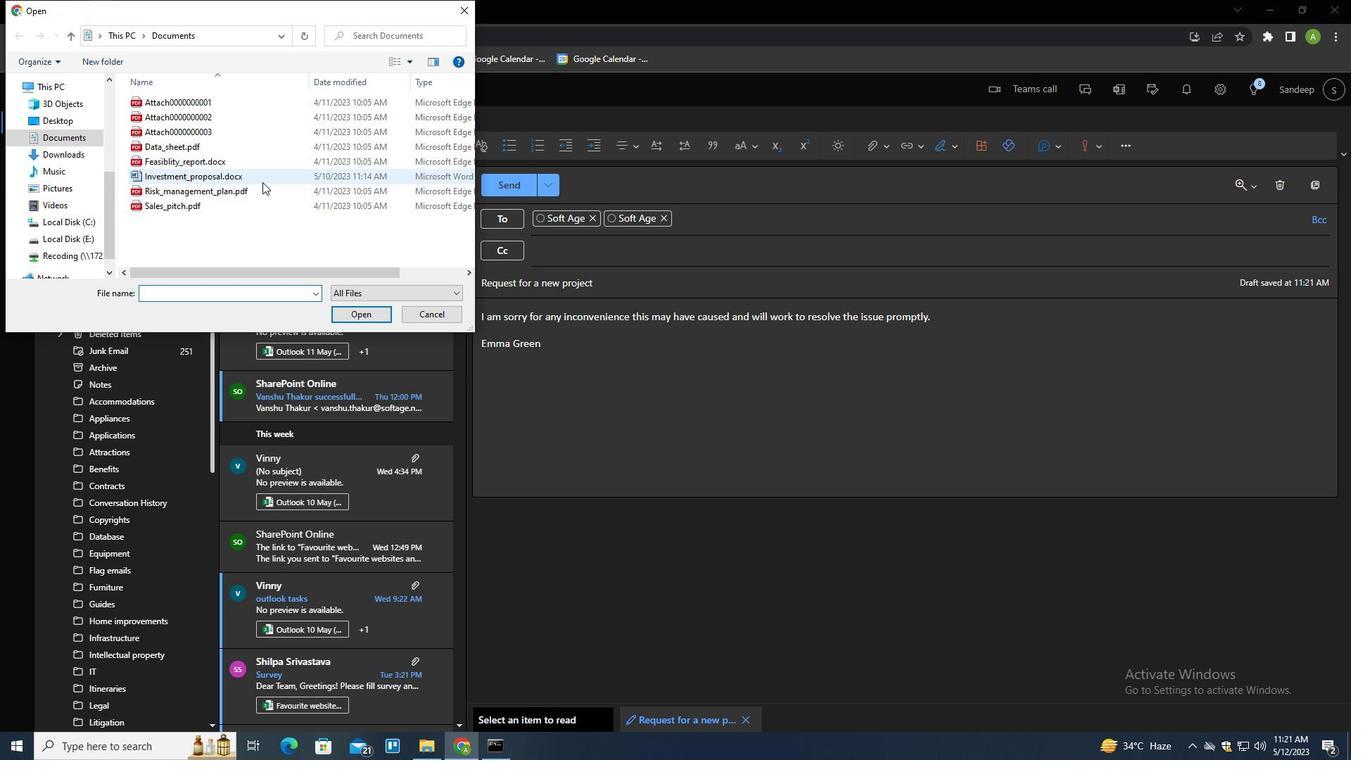 
Action: Mouse pressed left at (264, 190)
Screenshot: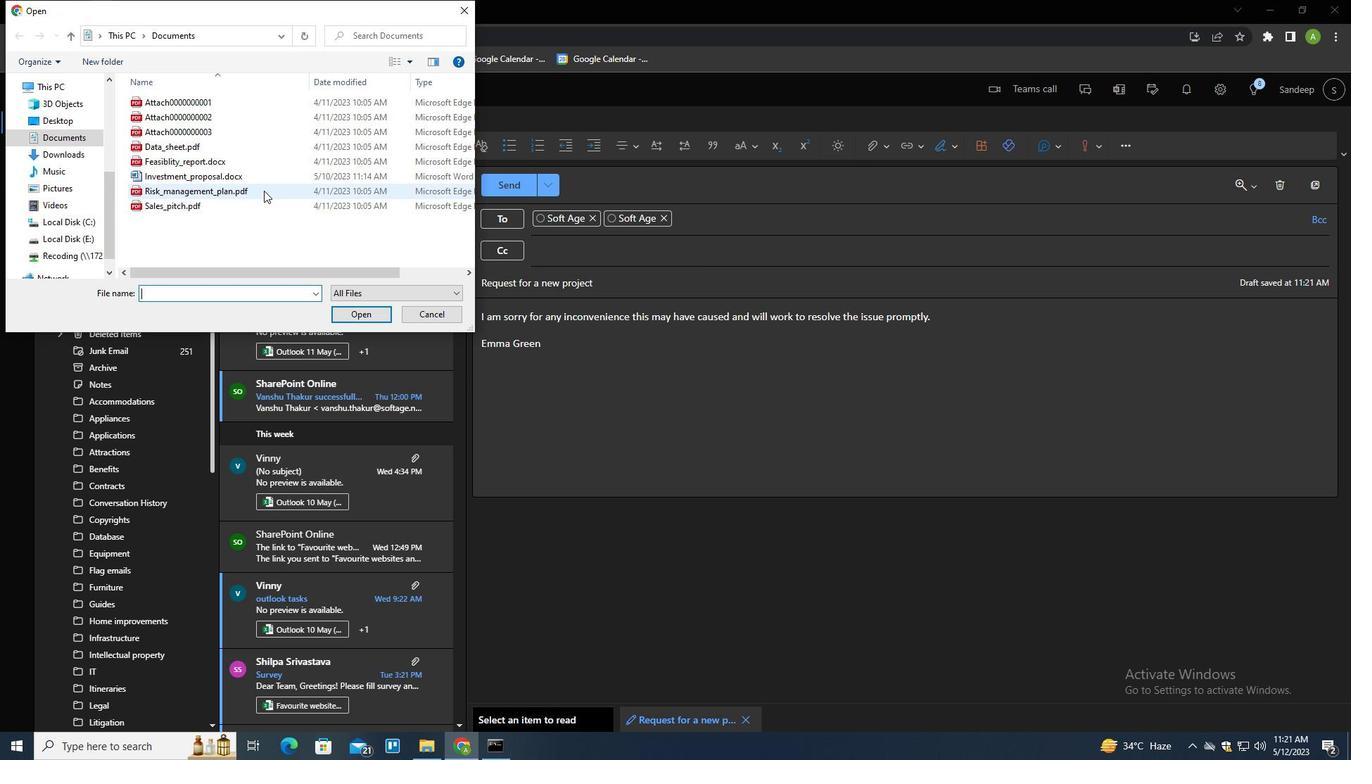 
Action: Key pressed <Key.f2><Key.shift><Key.shift><Key.shift><Key.shift><Key.shift><Key.shift>FEASIBILITY<Key.shift>_ASSESSMENT.PDF<Key.enter>
Screenshot: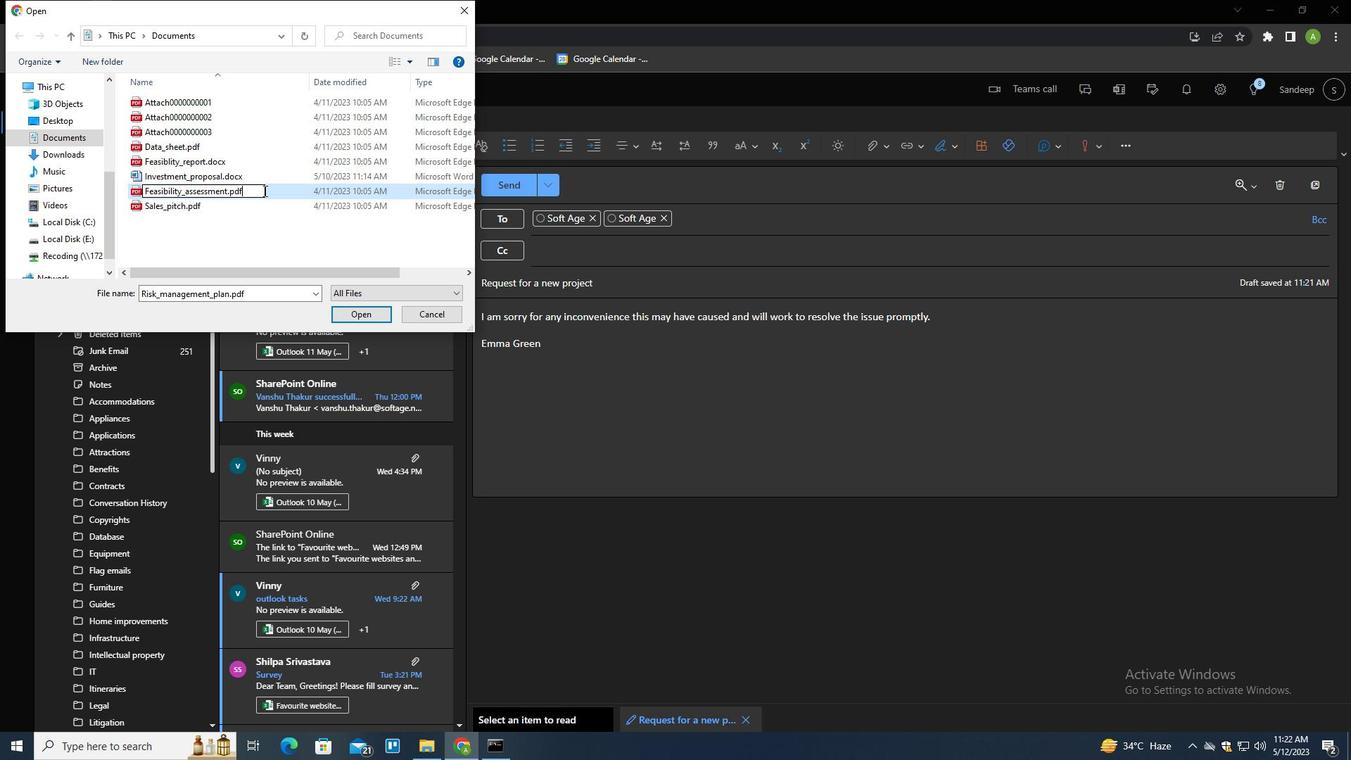 
Action: Mouse pressed left at (264, 190)
Screenshot: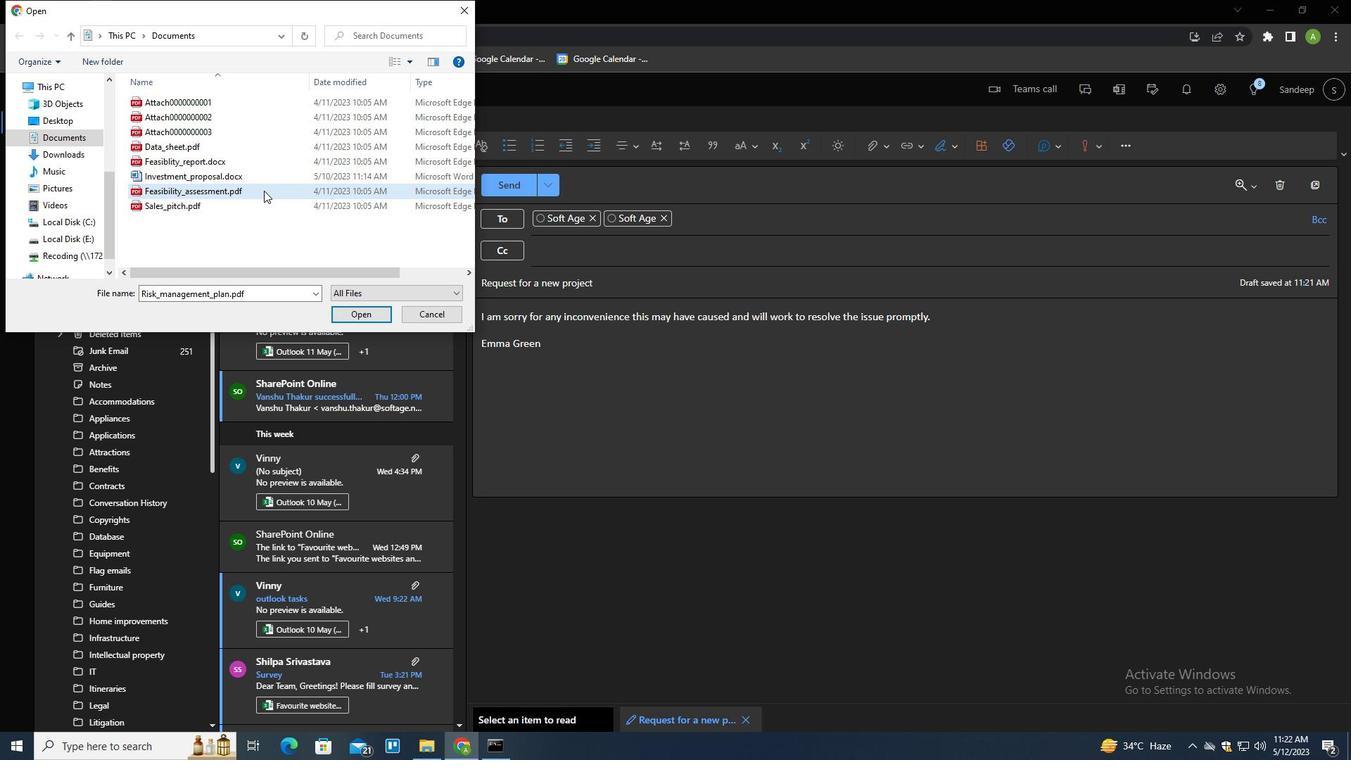 
Action: Mouse moved to (363, 313)
Screenshot: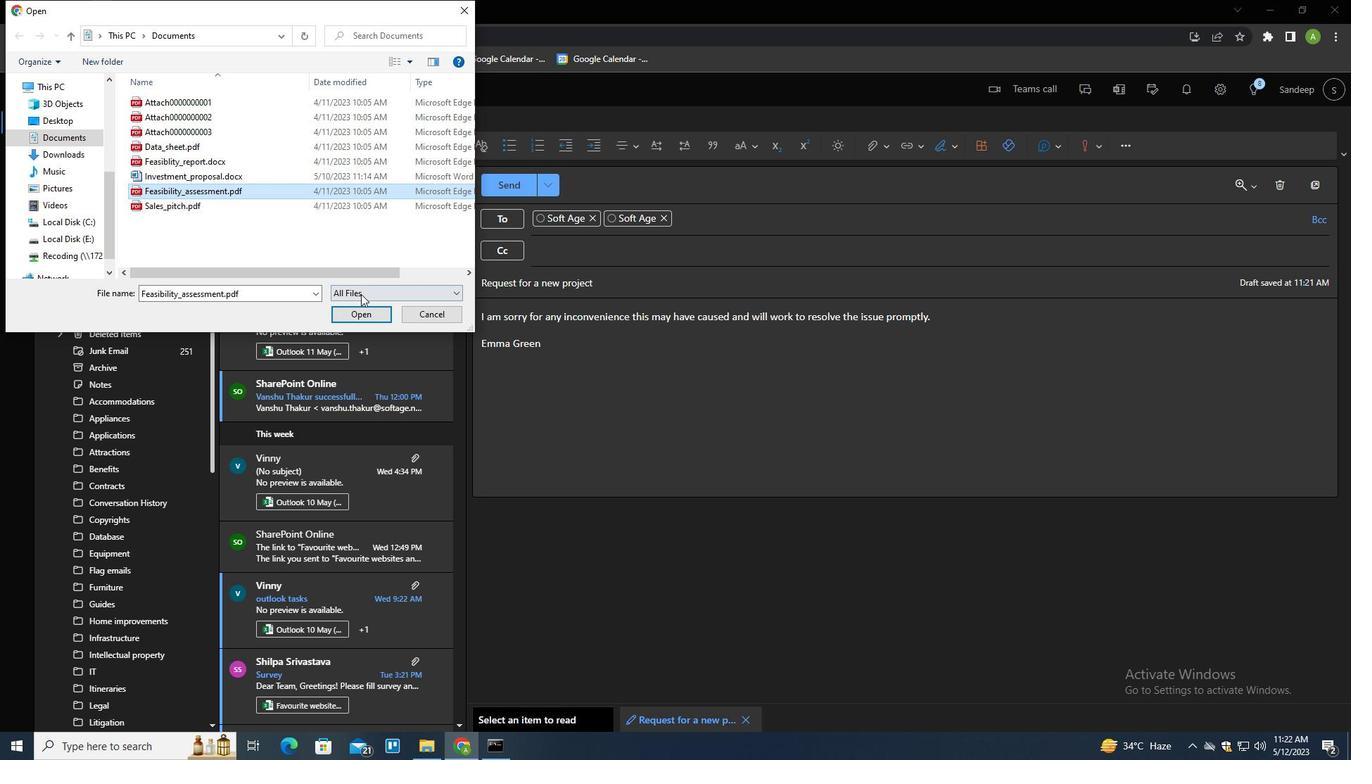 
Action: Mouse pressed left at (363, 313)
Screenshot: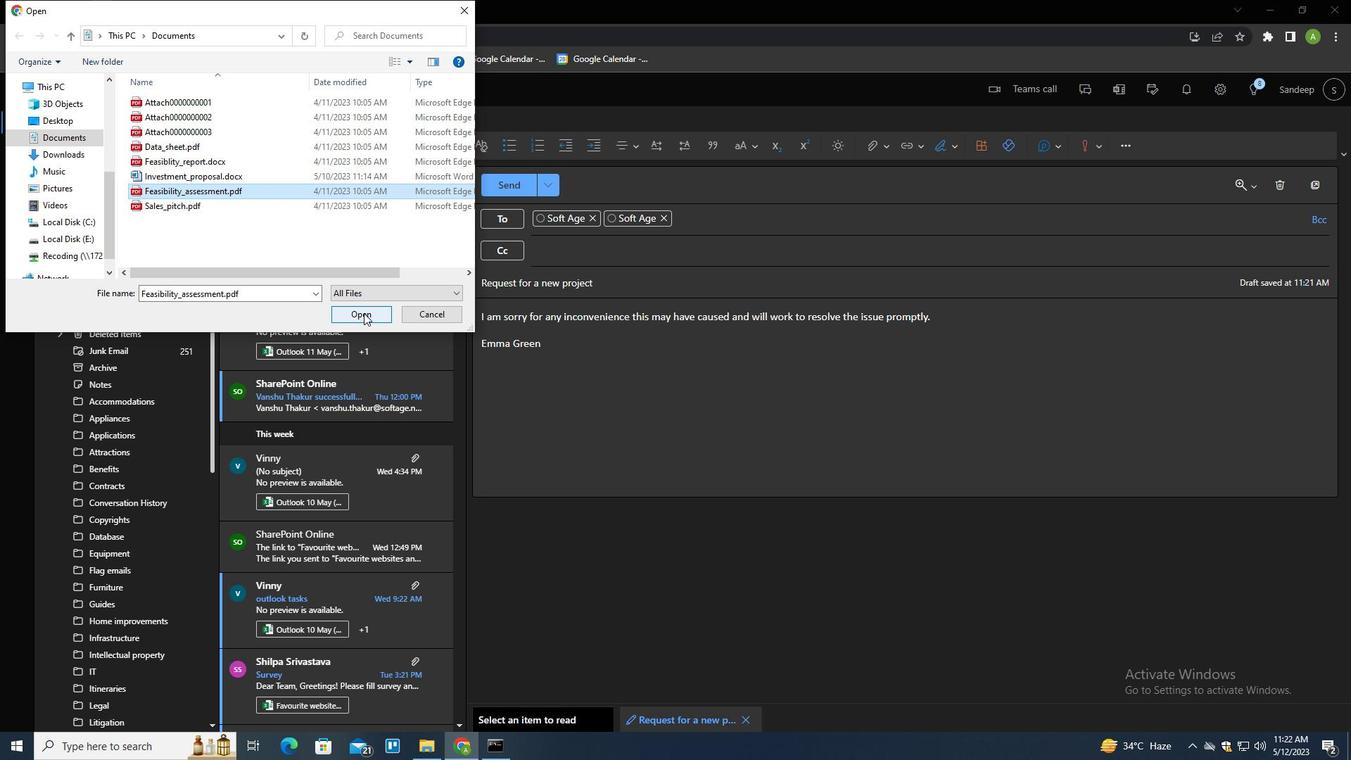 
Action: Mouse moved to (520, 187)
Screenshot: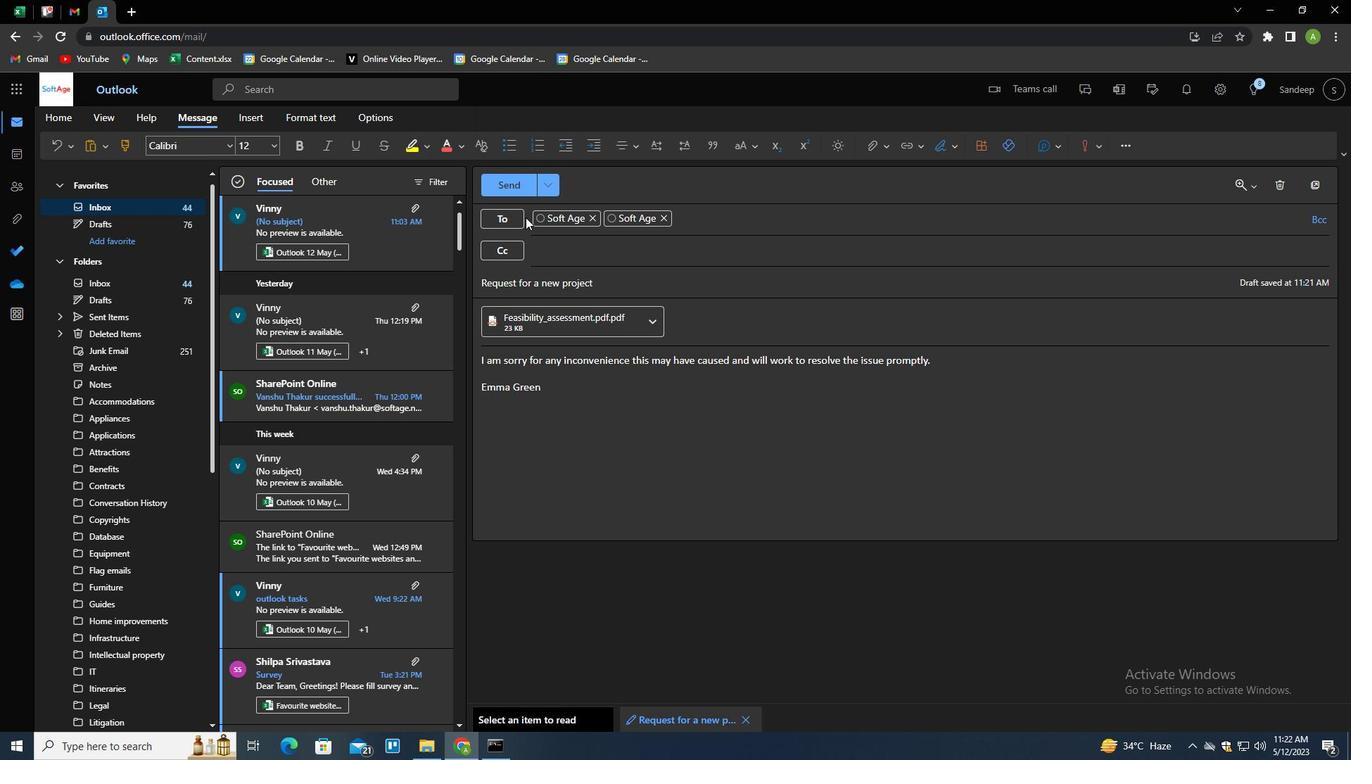 
Action: Mouse pressed left at (520, 187)
Screenshot: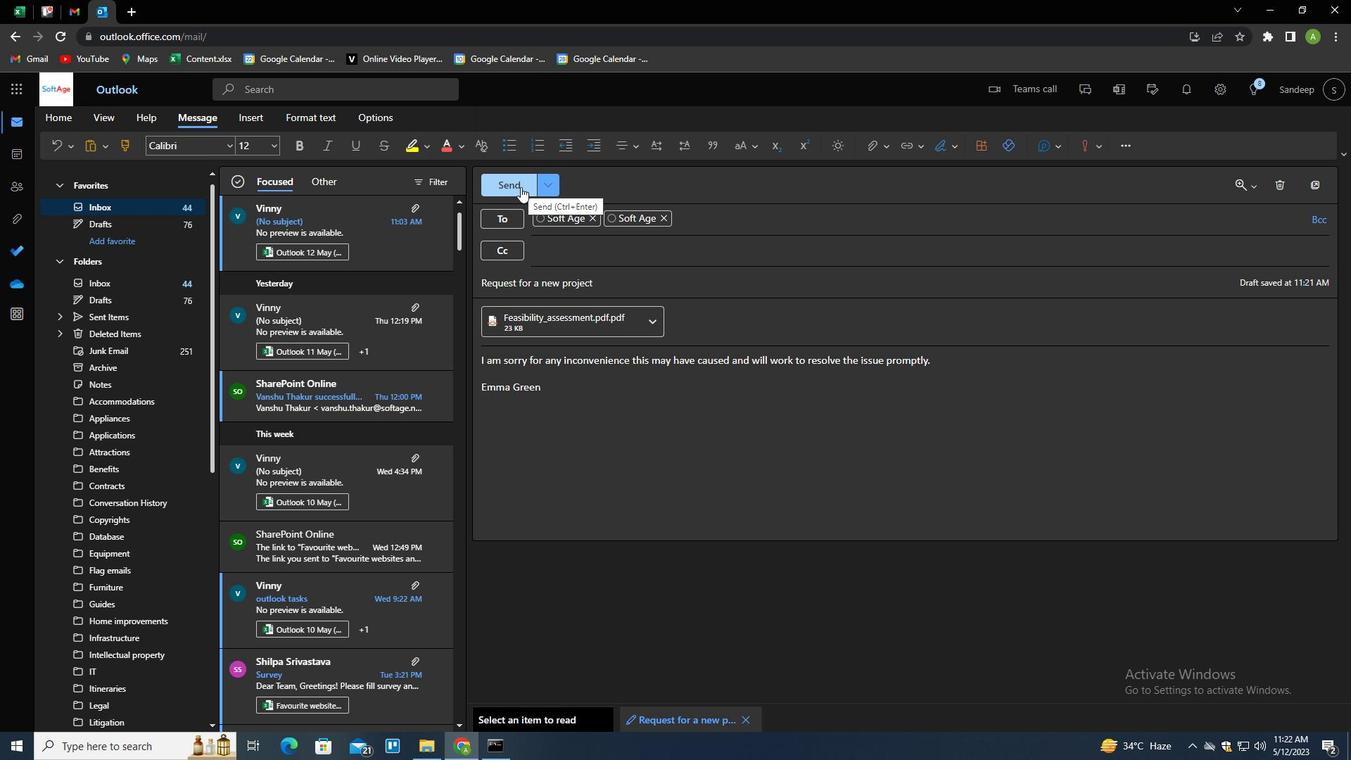 
Action: Mouse moved to (658, 391)
Screenshot: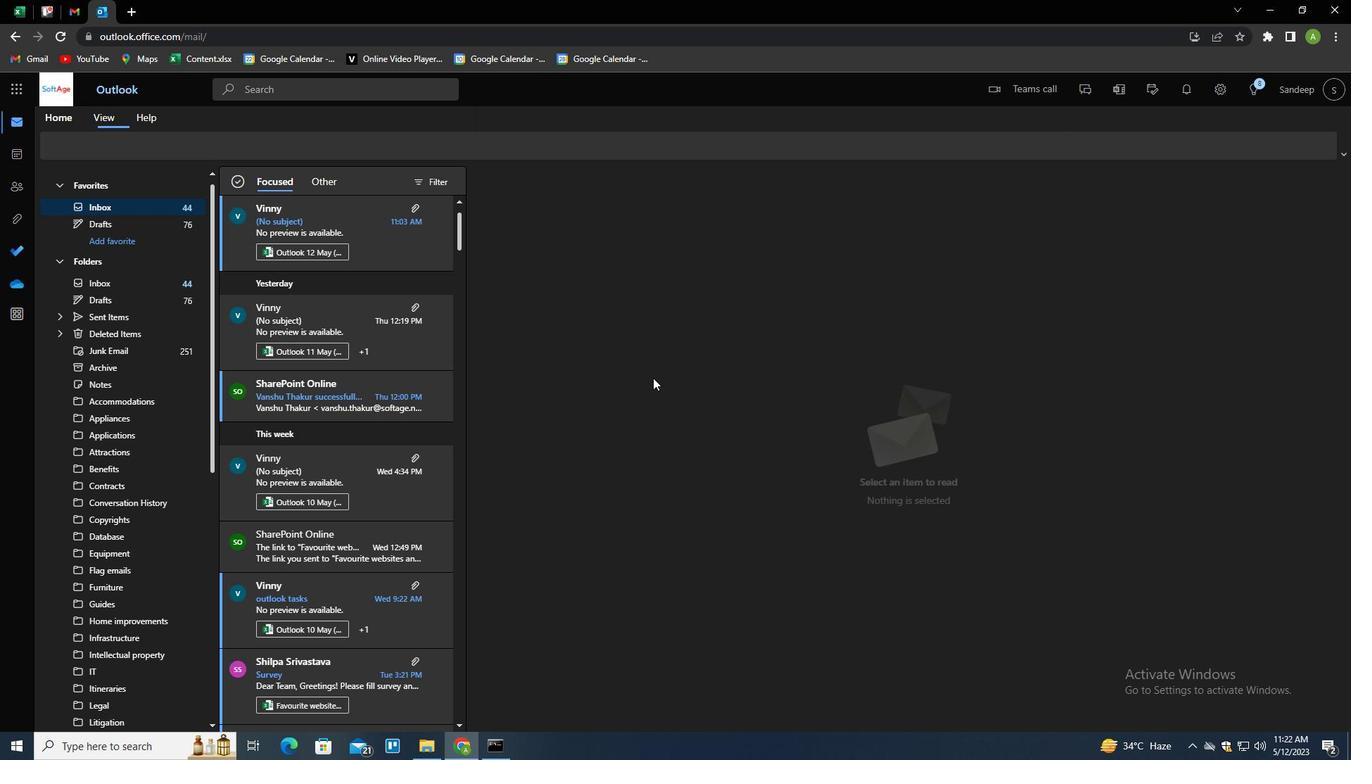 
